 Task: Send an email with the signature Dominique Adams with the subject 'Budget report' and the message 'I am writing to inform you that there will be a delay in the shipment.' from softage.1@softage.net to softage.3@softage.net,  softage.1@softage.net and softage.4@softage.net with CC to softage.5@softage.net with an attached document Product_catalog.pdf
Action: Key pressed n
Screenshot: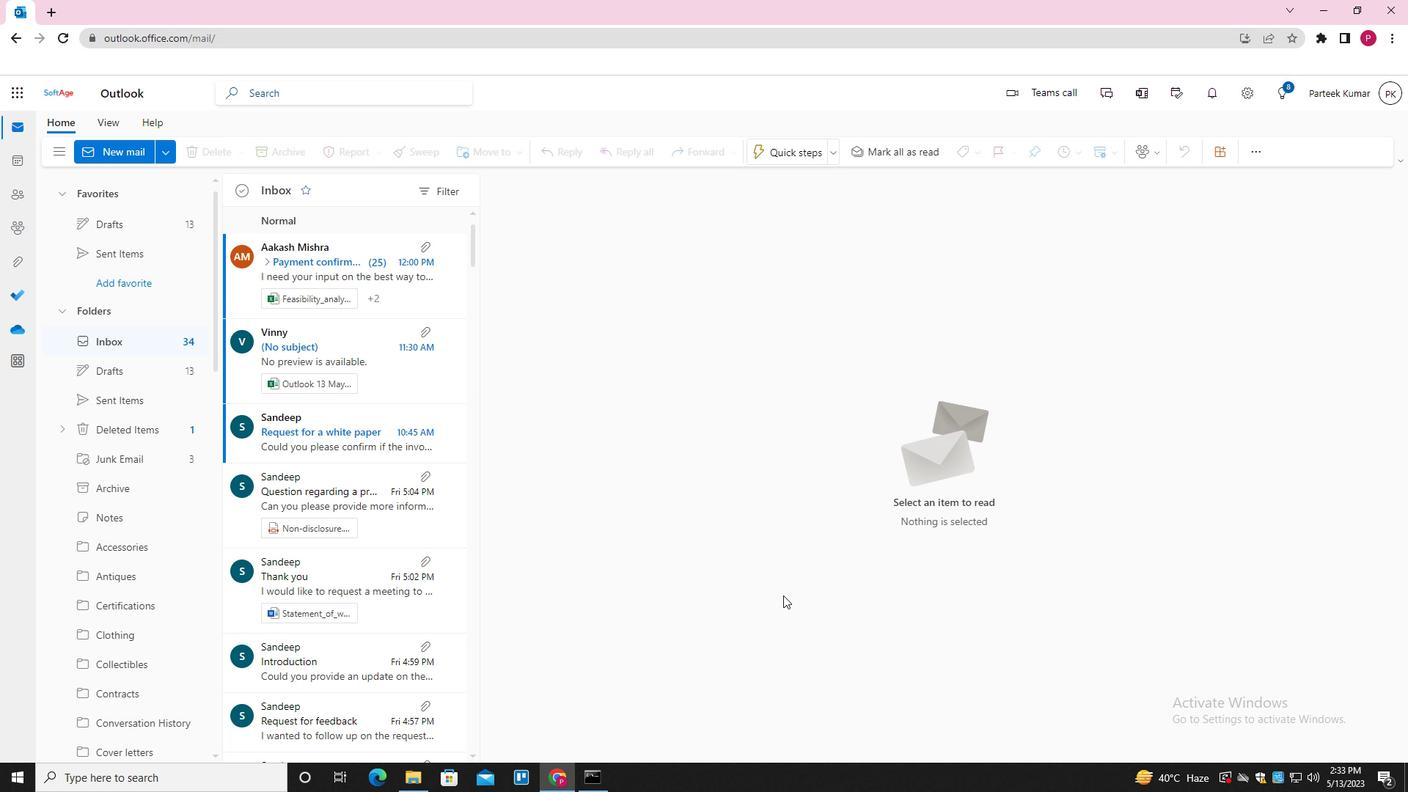 
Action: Mouse moved to (987, 145)
Screenshot: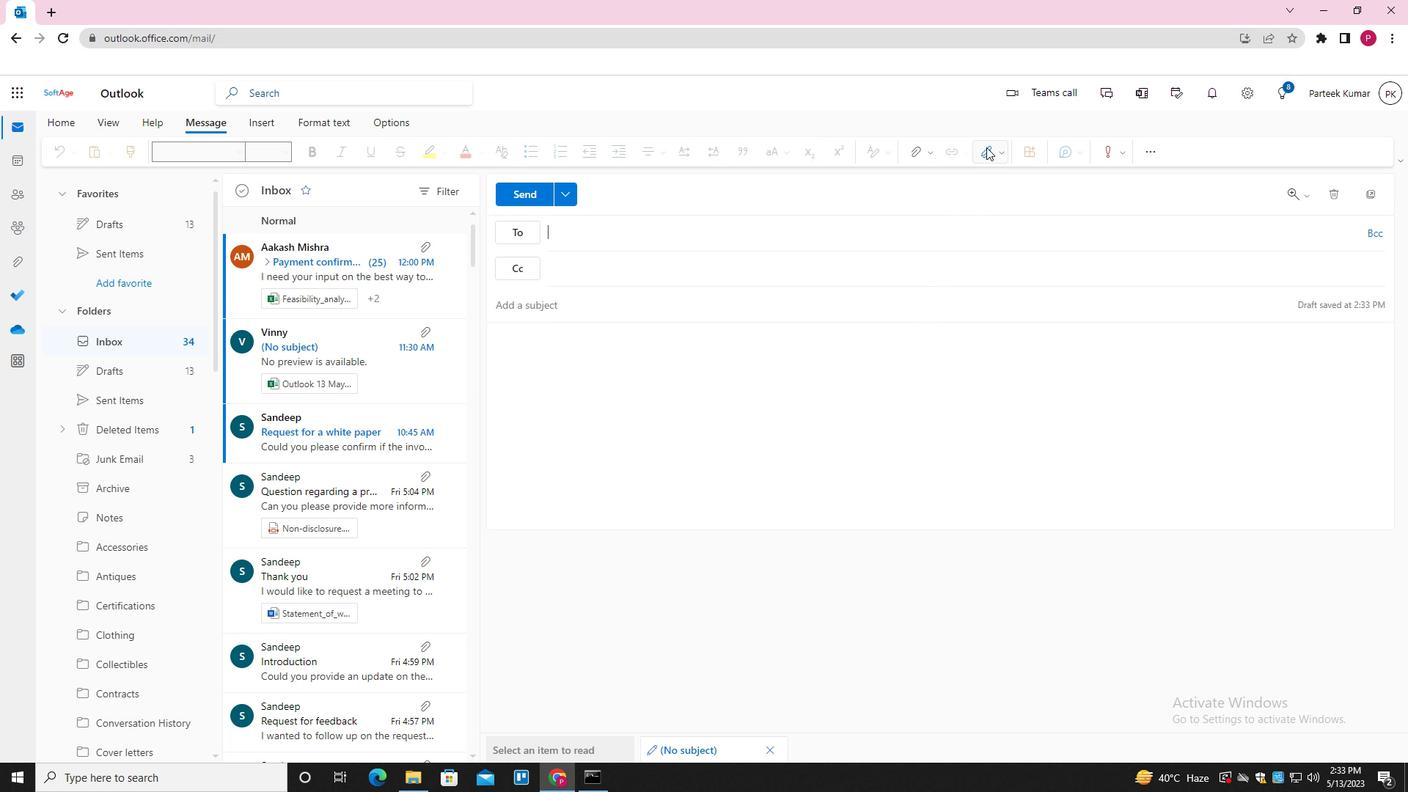 
Action: Mouse pressed left at (987, 145)
Screenshot: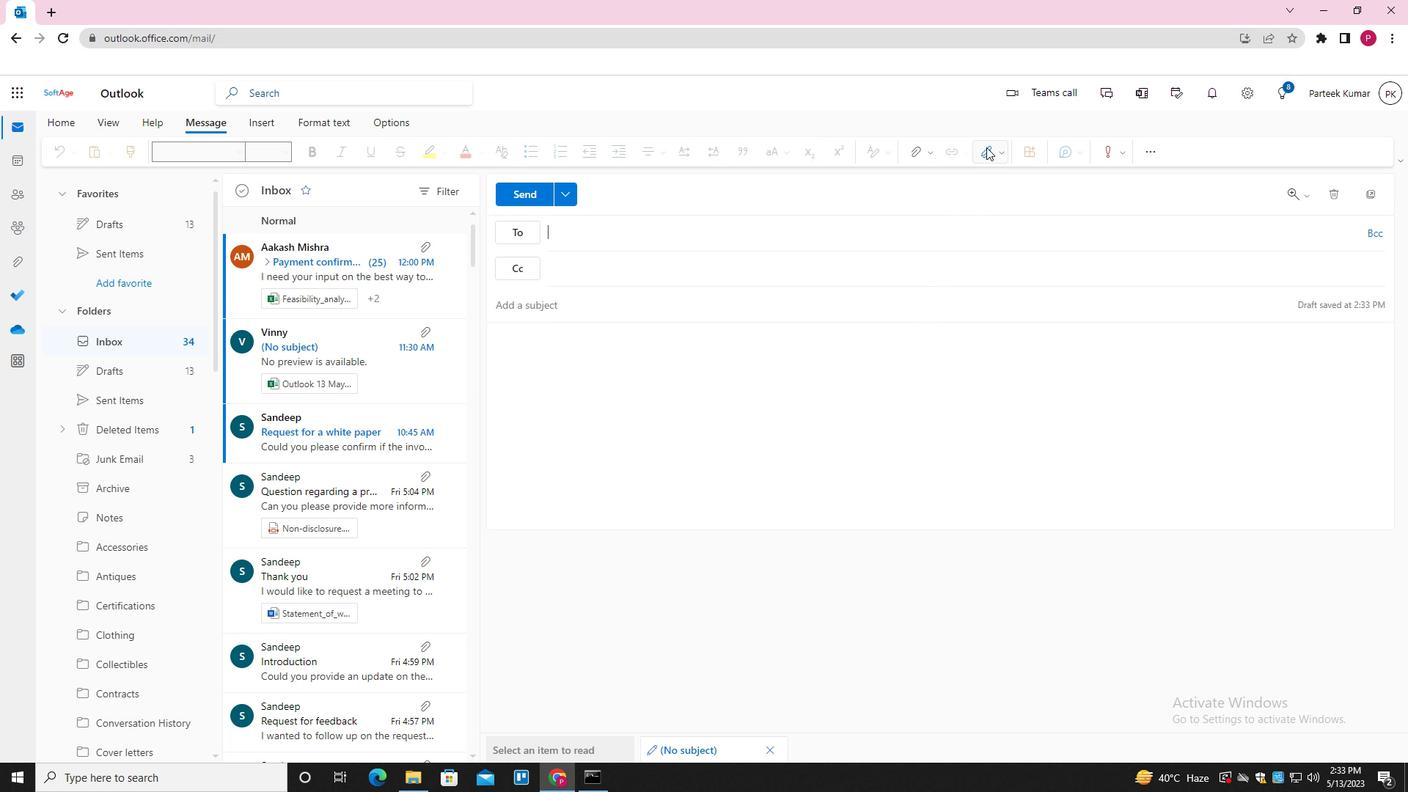 
Action: Mouse moved to (960, 207)
Screenshot: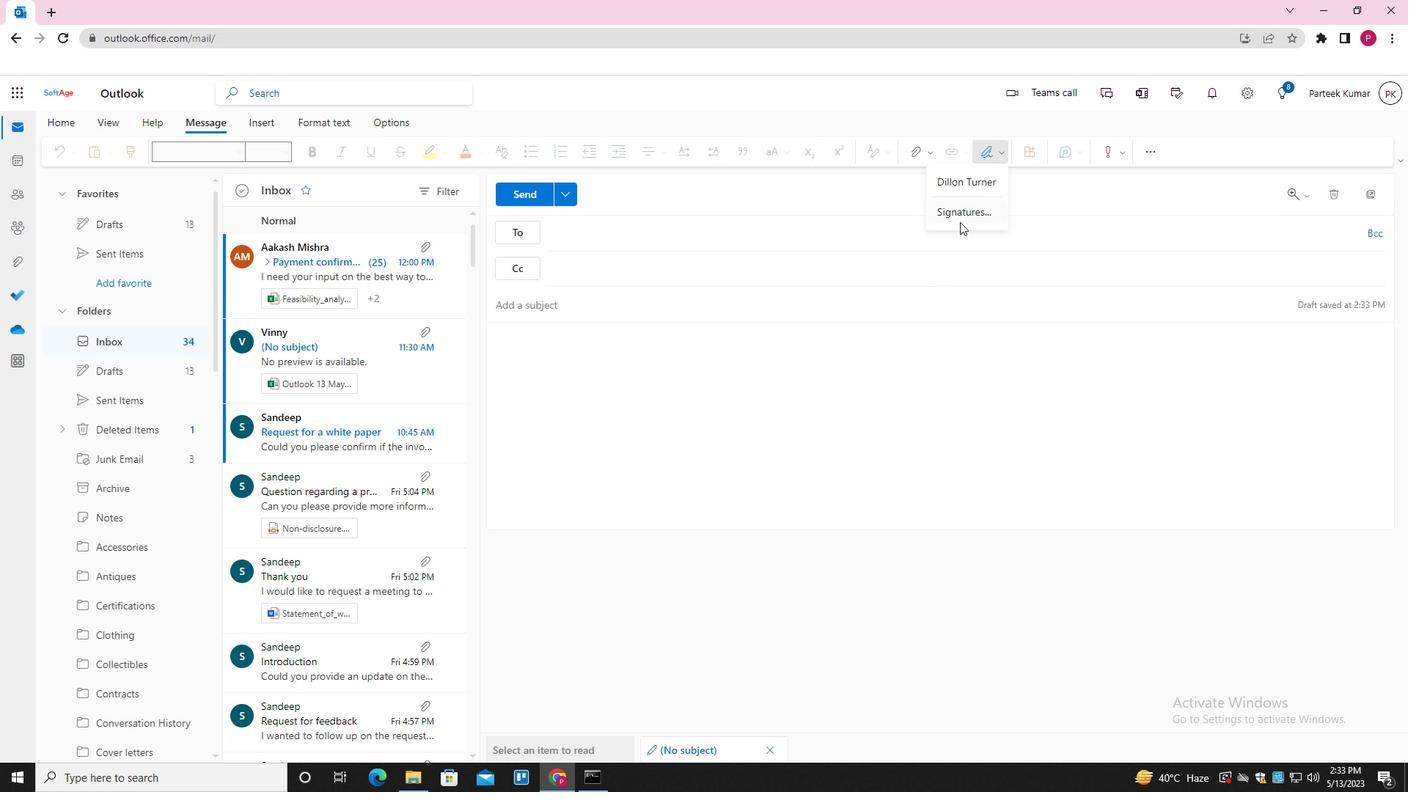 
Action: Mouse pressed left at (960, 207)
Screenshot: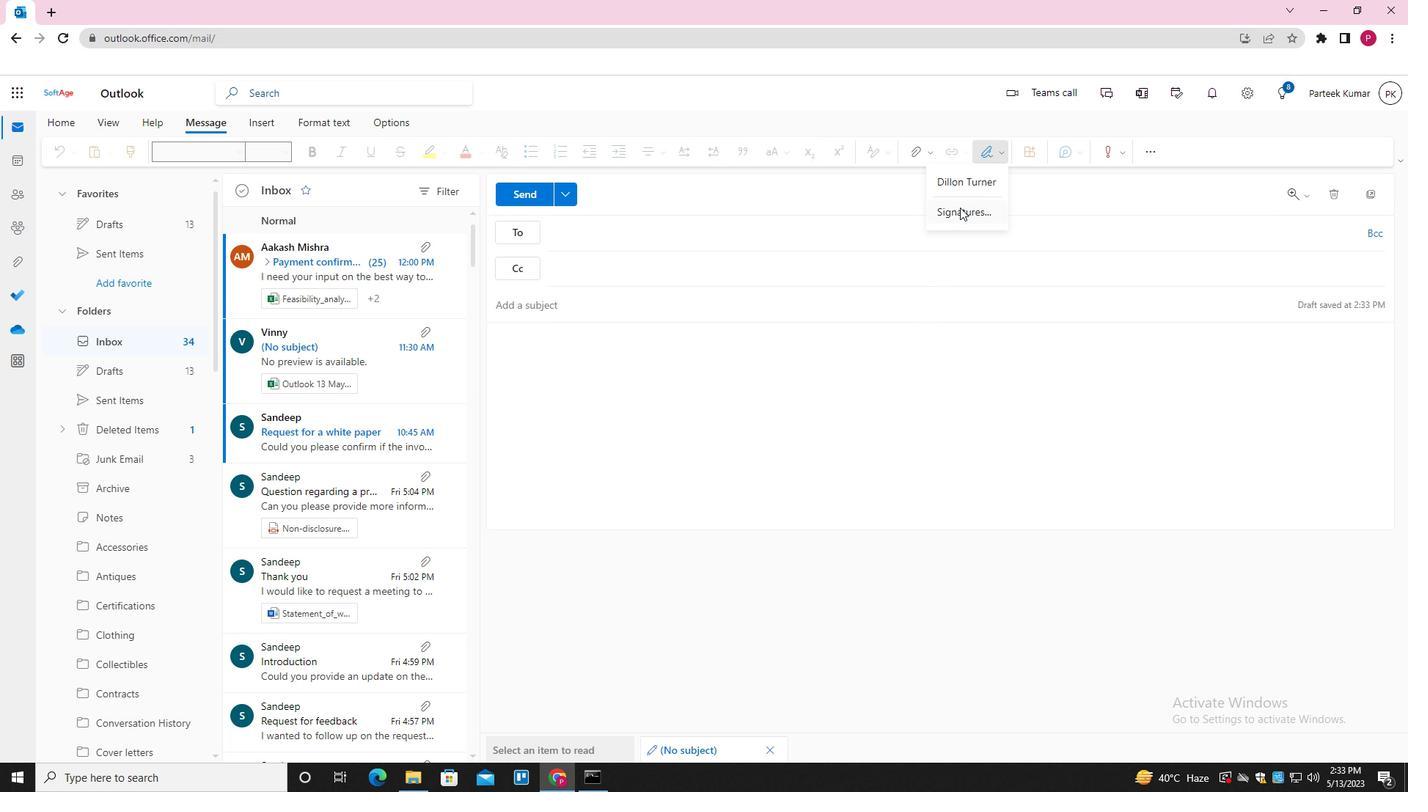 
Action: Mouse moved to (982, 262)
Screenshot: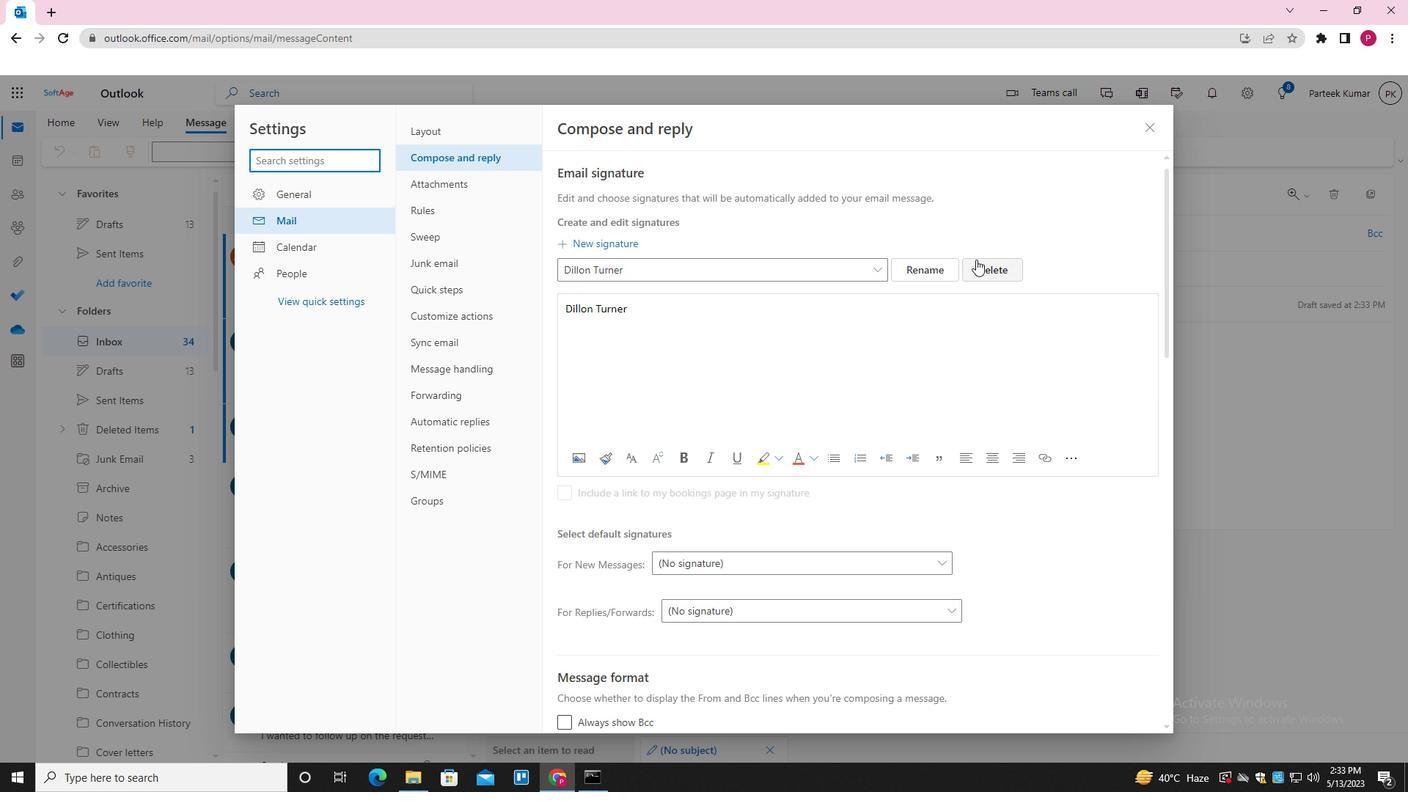 
Action: Mouse pressed left at (982, 262)
Screenshot: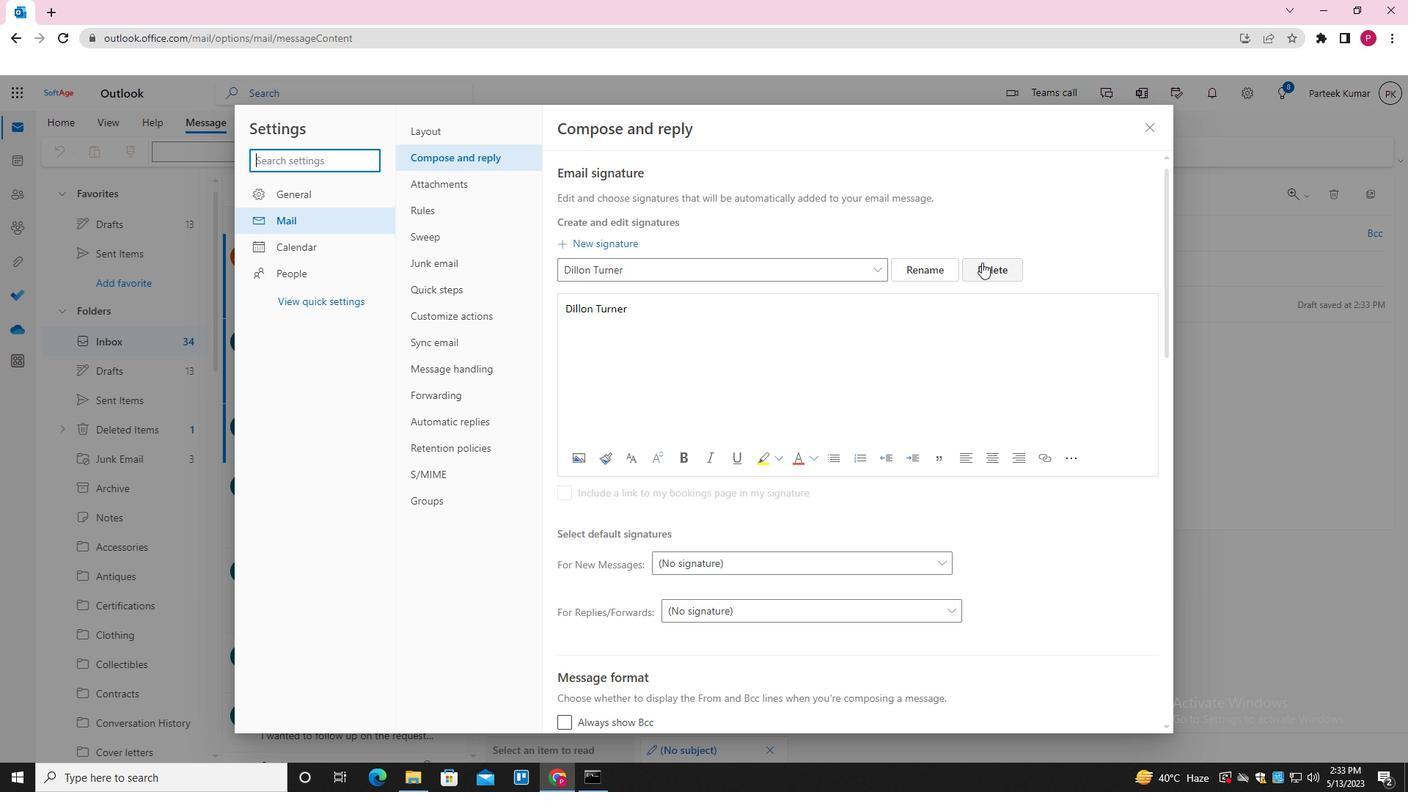 
Action: Mouse moved to (649, 268)
Screenshot: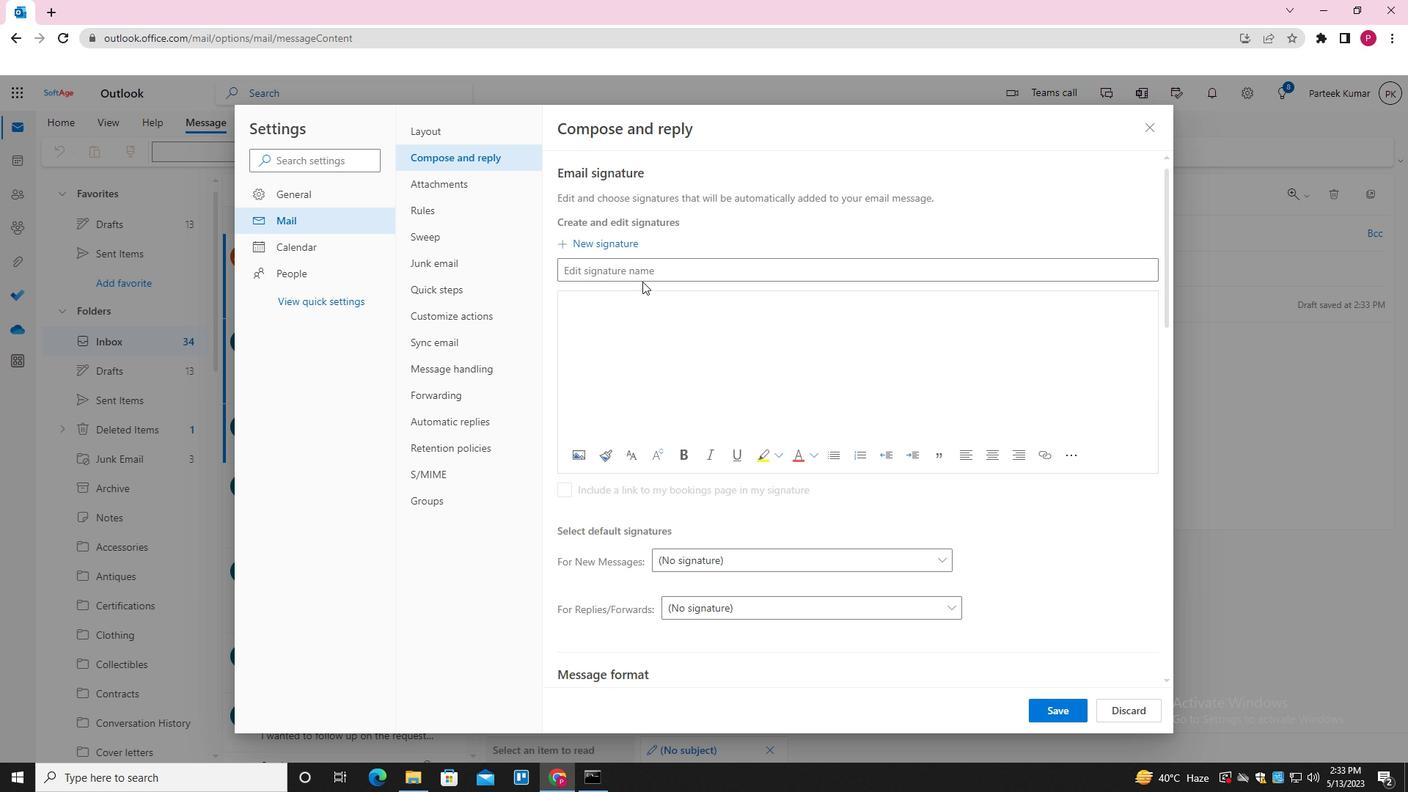 
Action: Mouse pressed left at (649, 268)
Screenshot: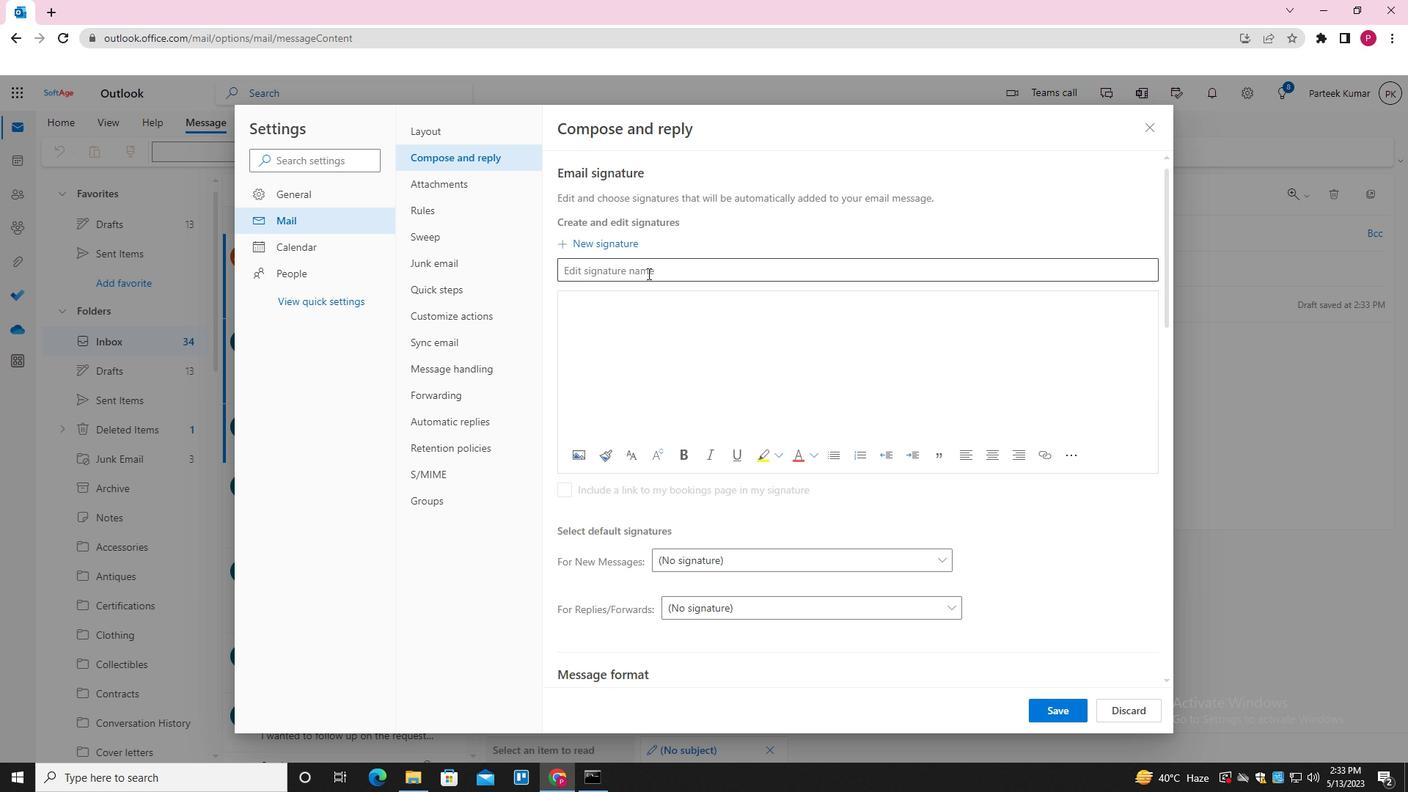 
Action: Key pressed <Key.shift>DOMONIQUE<Key.space><Key.shift>ADAMS<Key.tab><Key.shift>DOMINIQUE<Key.space><Key.shift>ADAMS<Key.space>
Screenshot: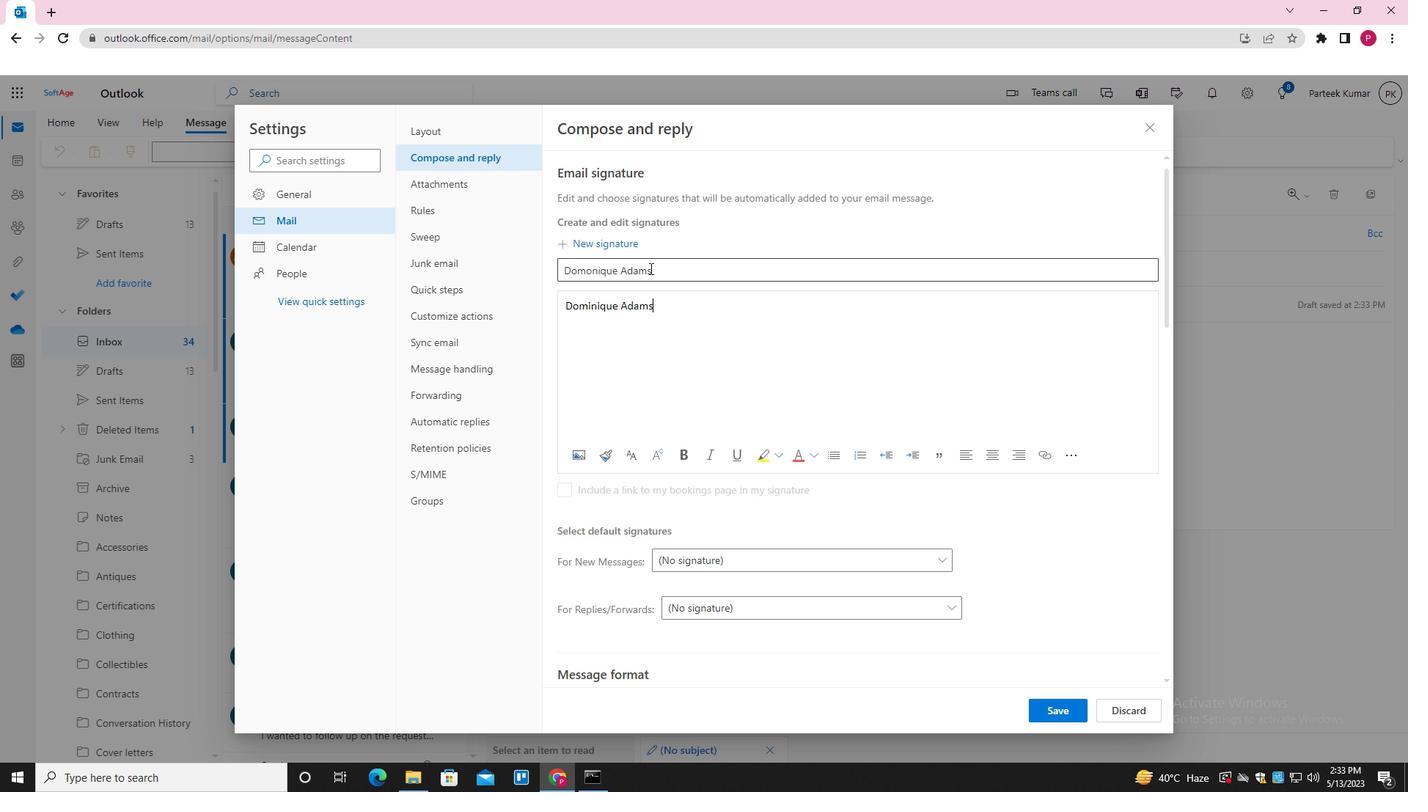 
Action: Mouse moved to (1032, 707)
Screenshot: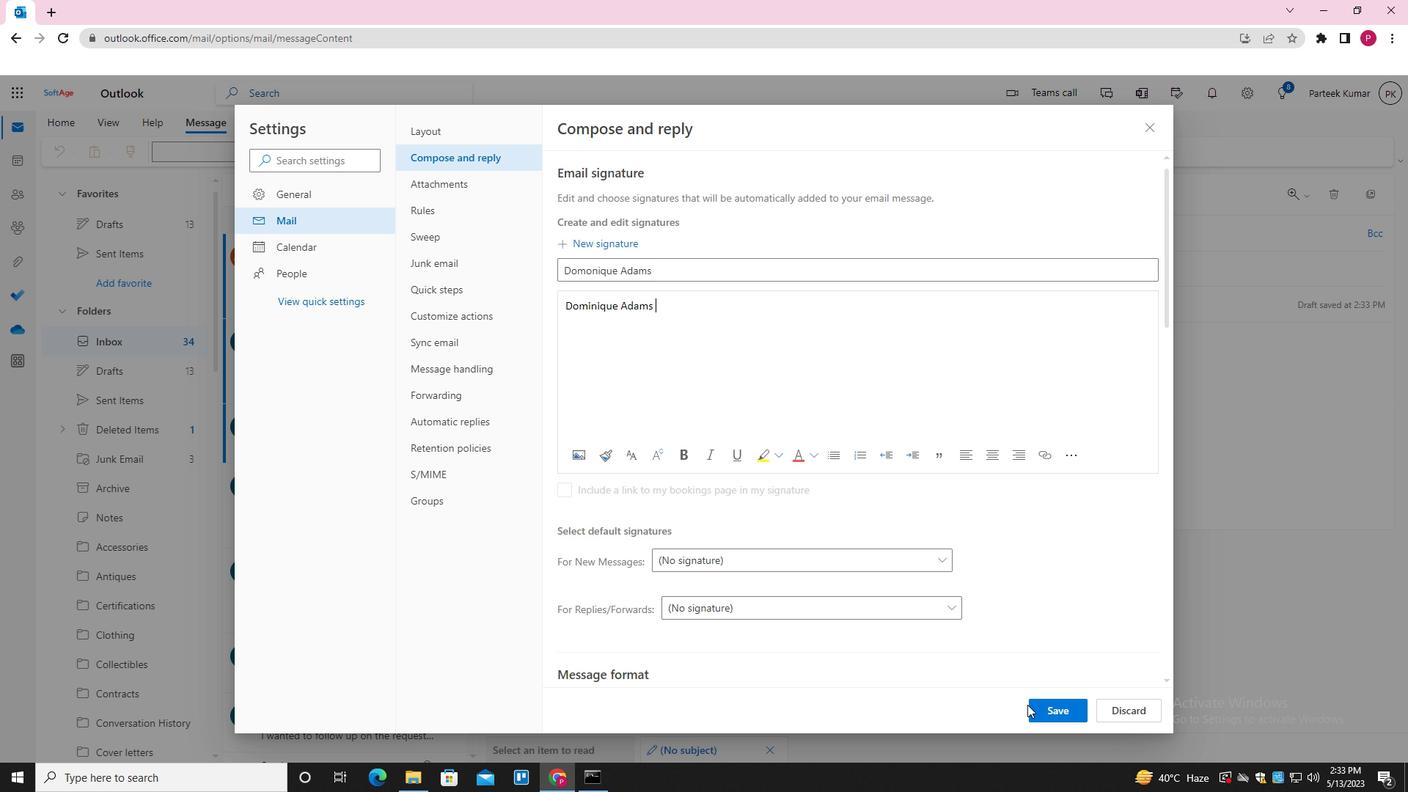 
Action: Mouse pressed left at (1032, 707)
Screenshot: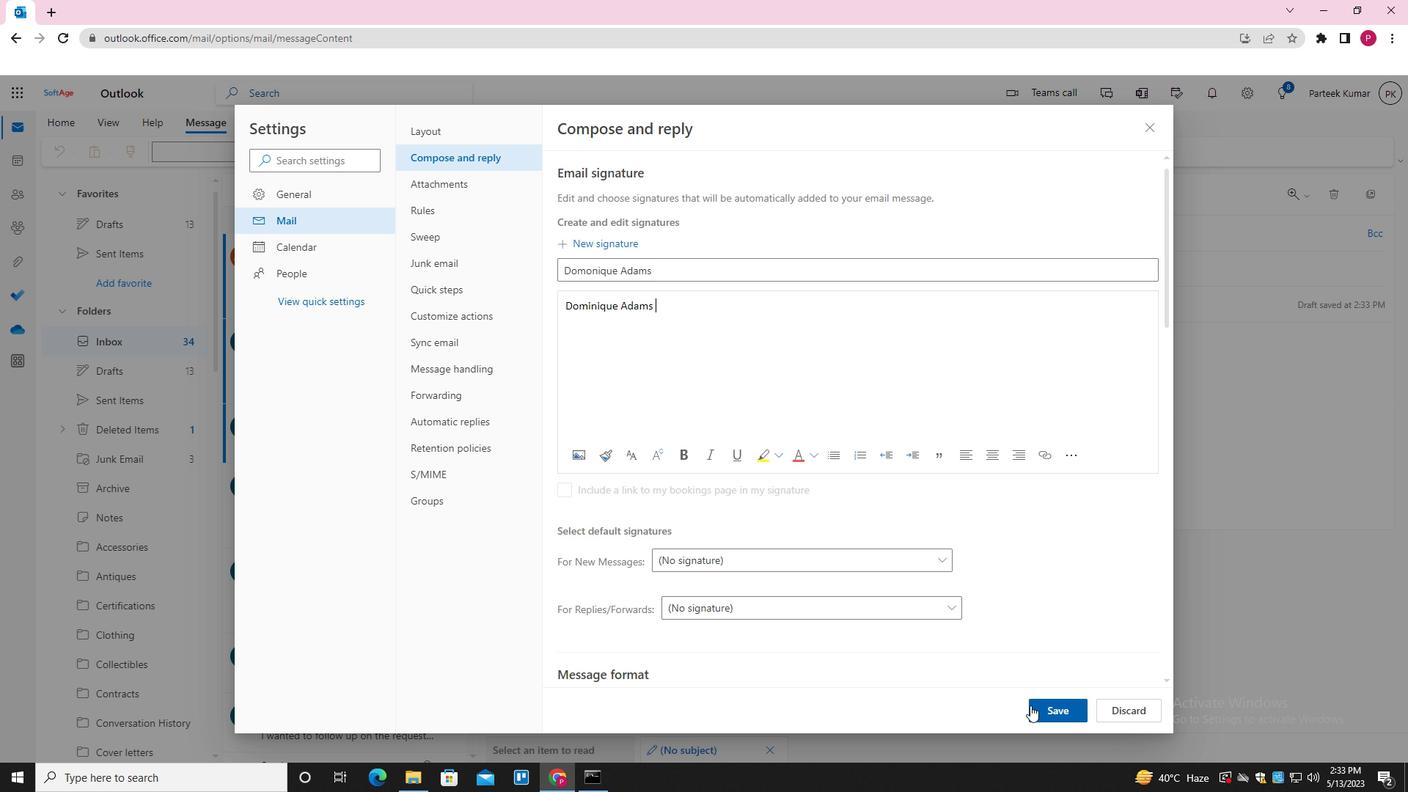 
Action: Mouse moved to (1147, 124)
Screenshot: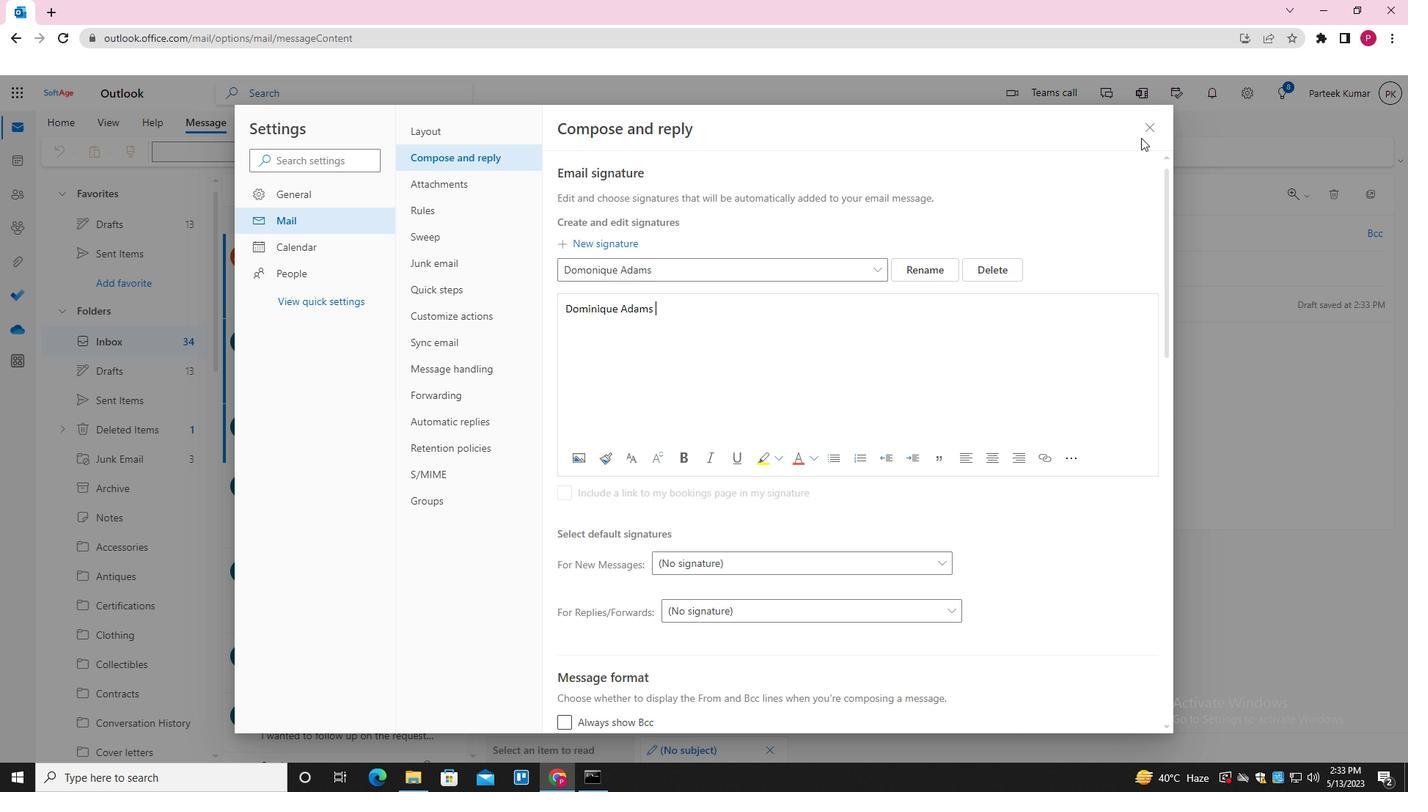 
Action: Mouse pressed left at (1147, 124)
Screenshot: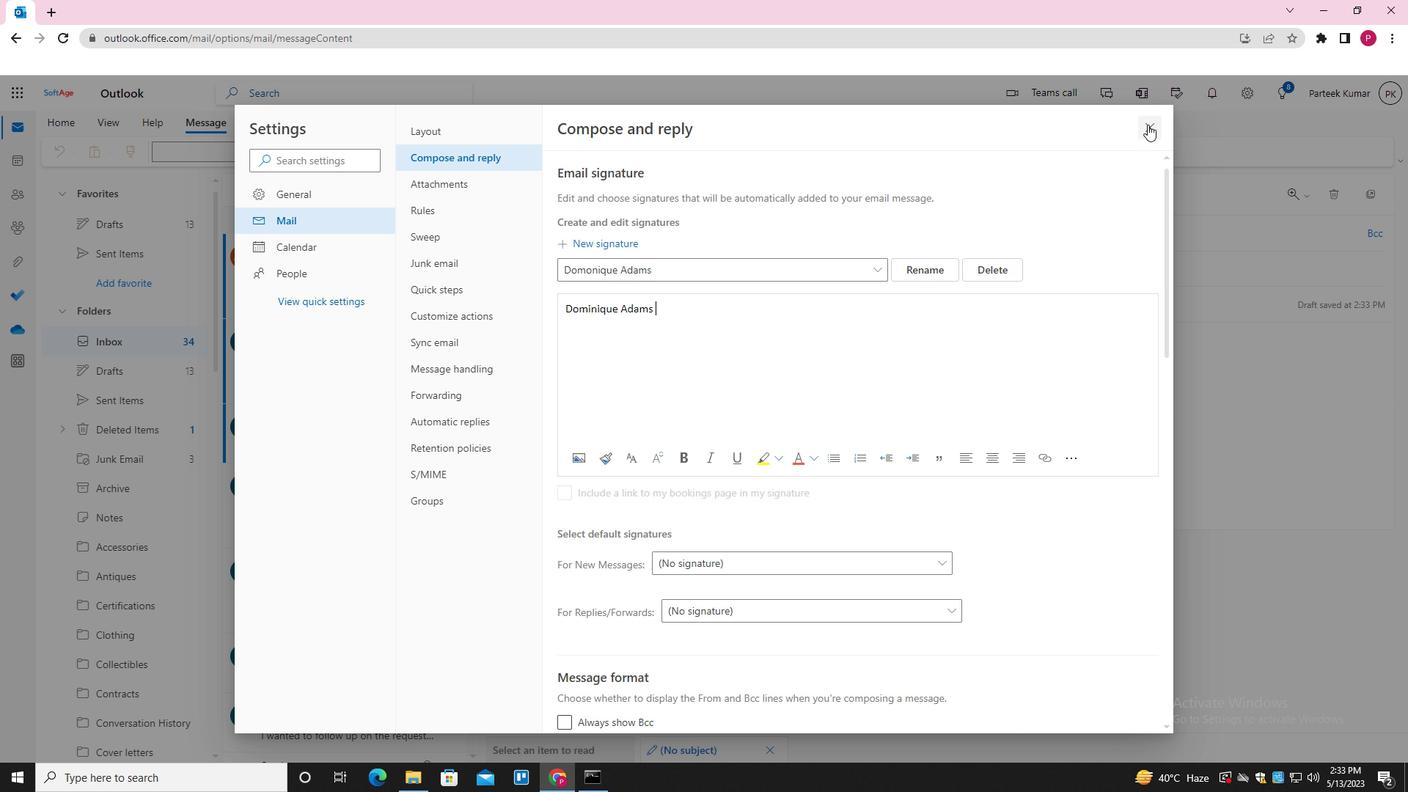 
Action: Mouse moved to (985, 152)
Screenshot: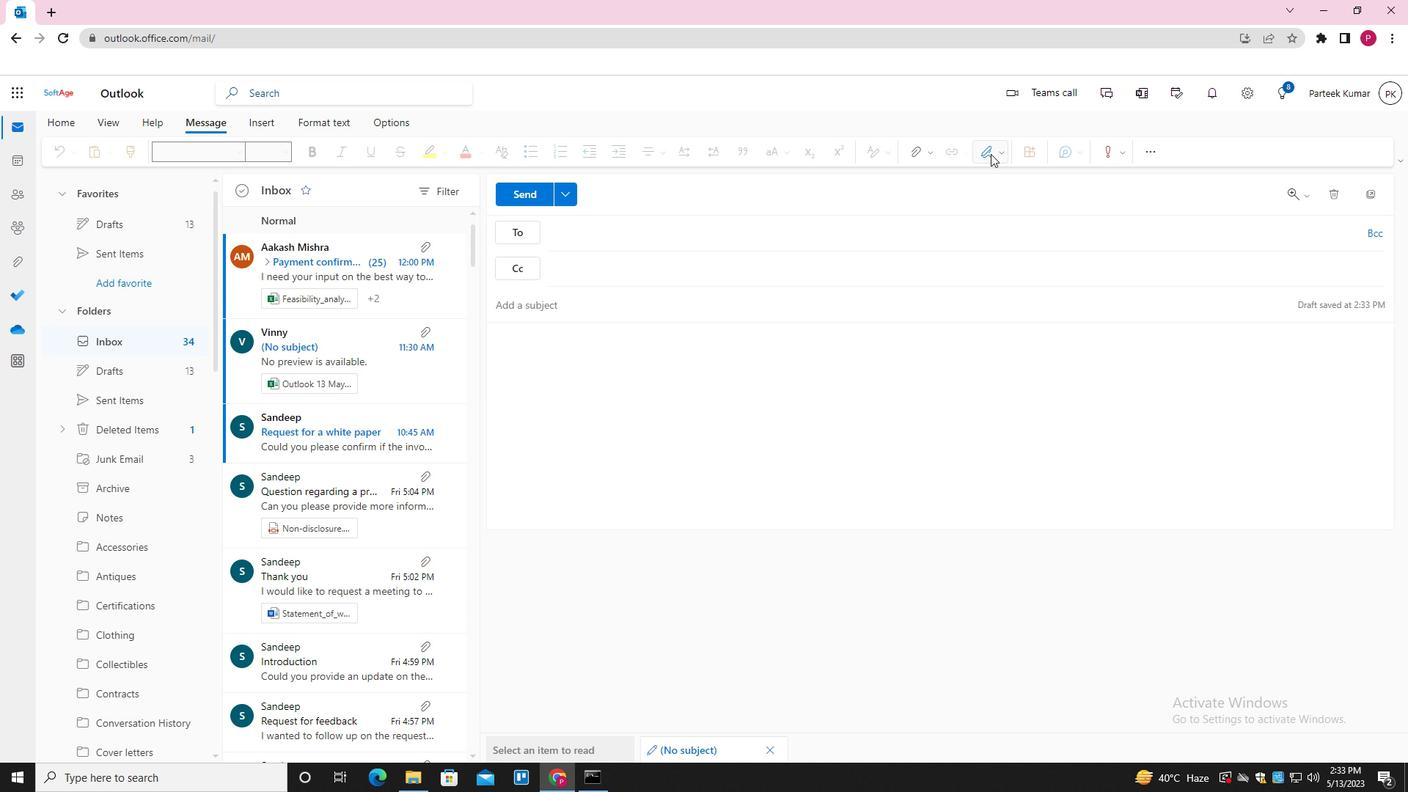 
Action: Mouse pressed left at (985, 152)
Screenshot: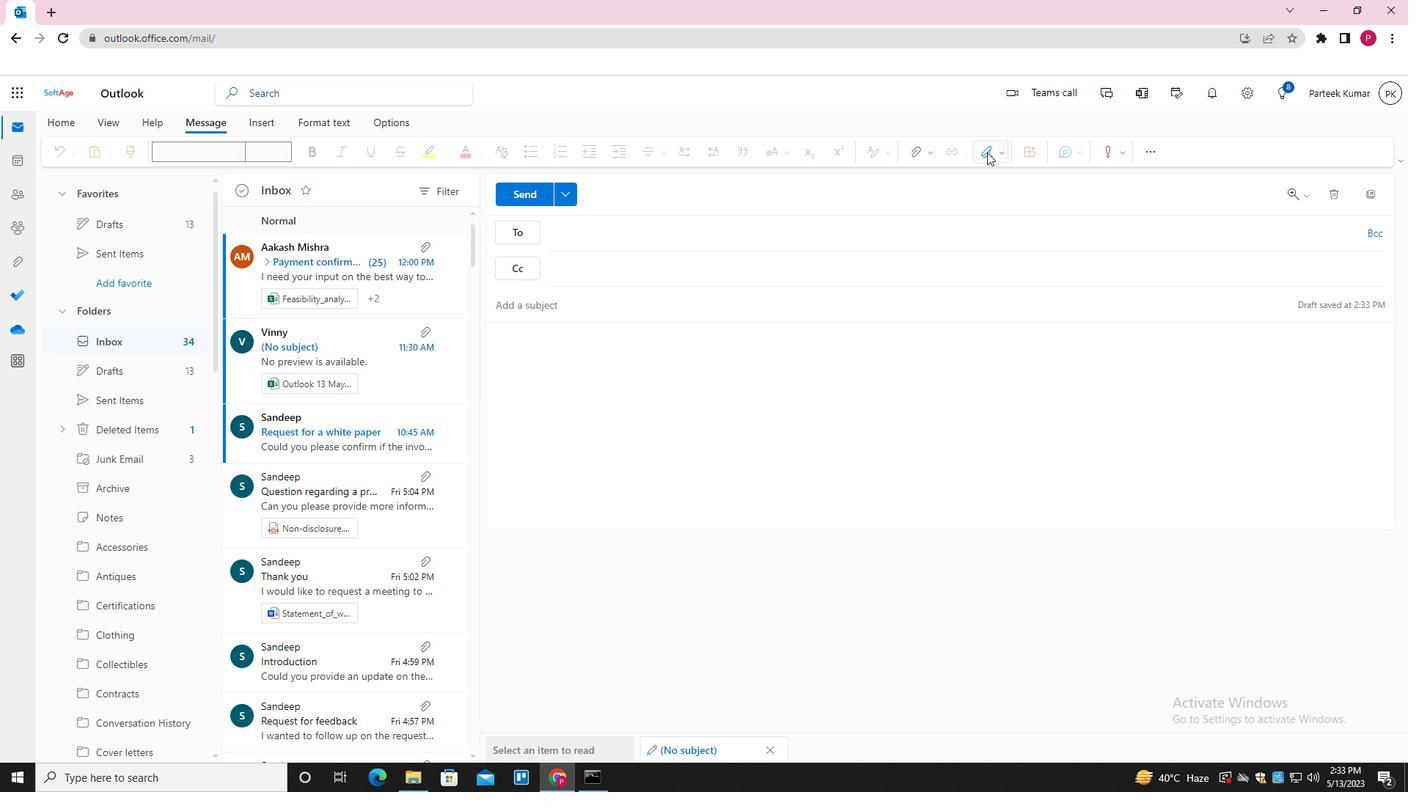 
Action: Mouse moved to (980, 182)
Screenshot: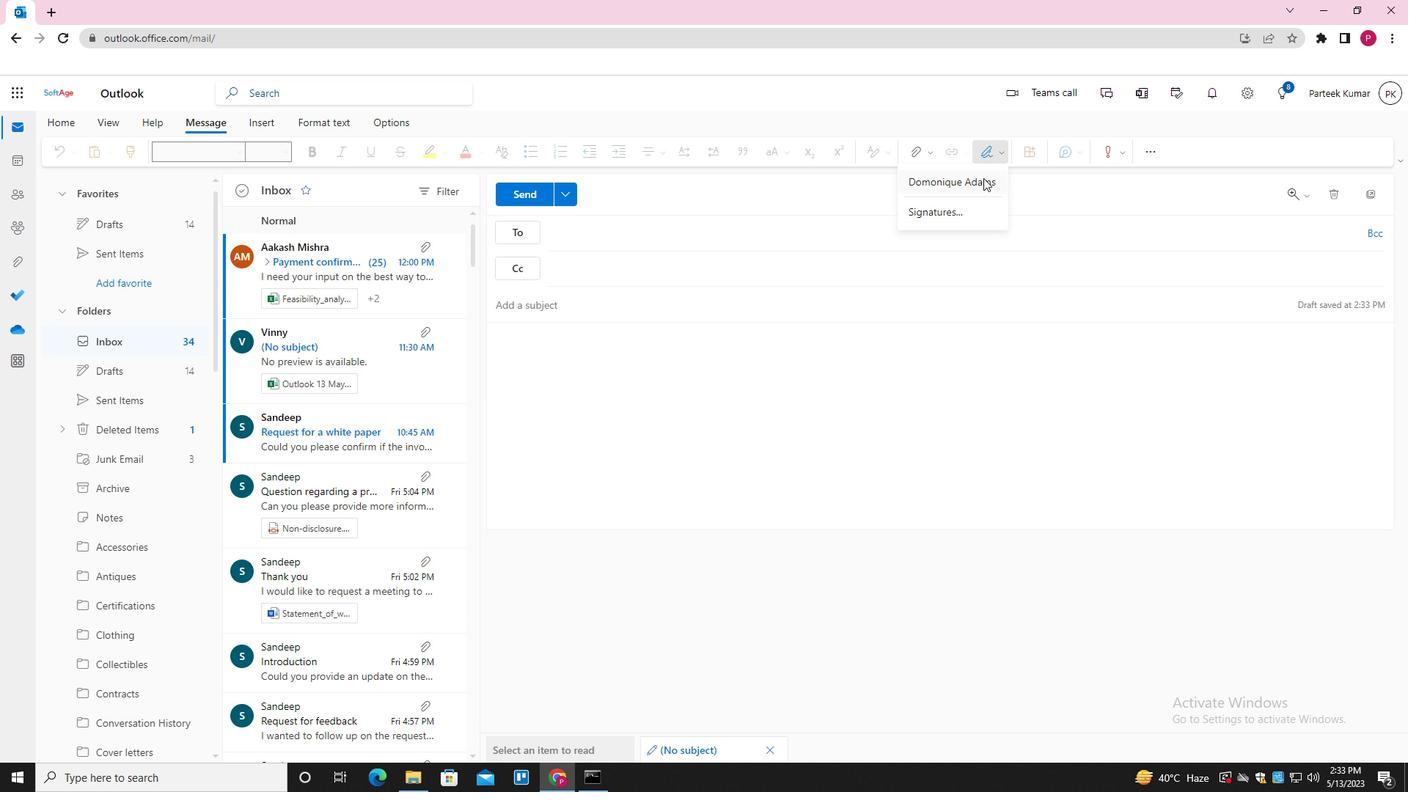 
Action: Mouse pressed left at (980, 182)
Screenshot: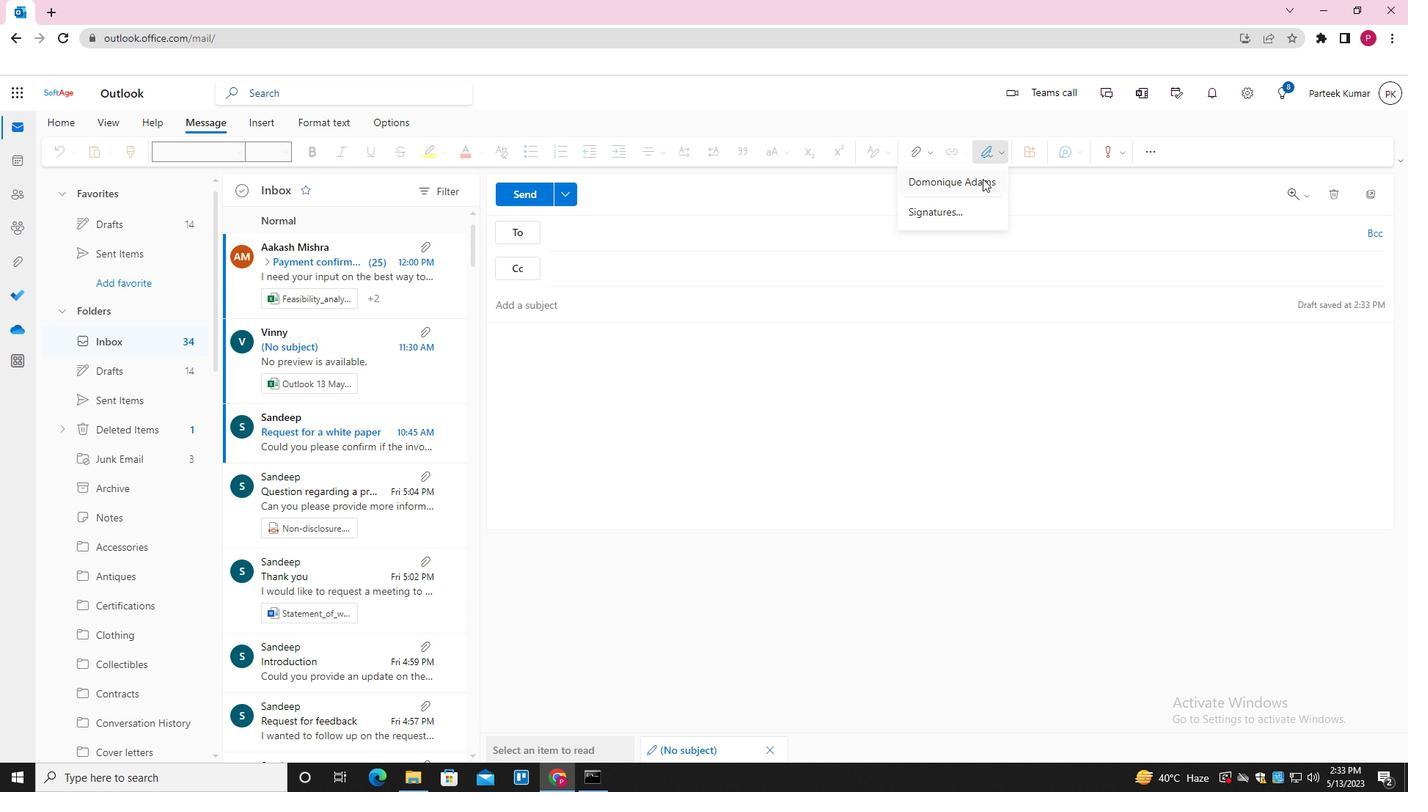 
Action: Mouse moved to (776, 306)
Screenshot: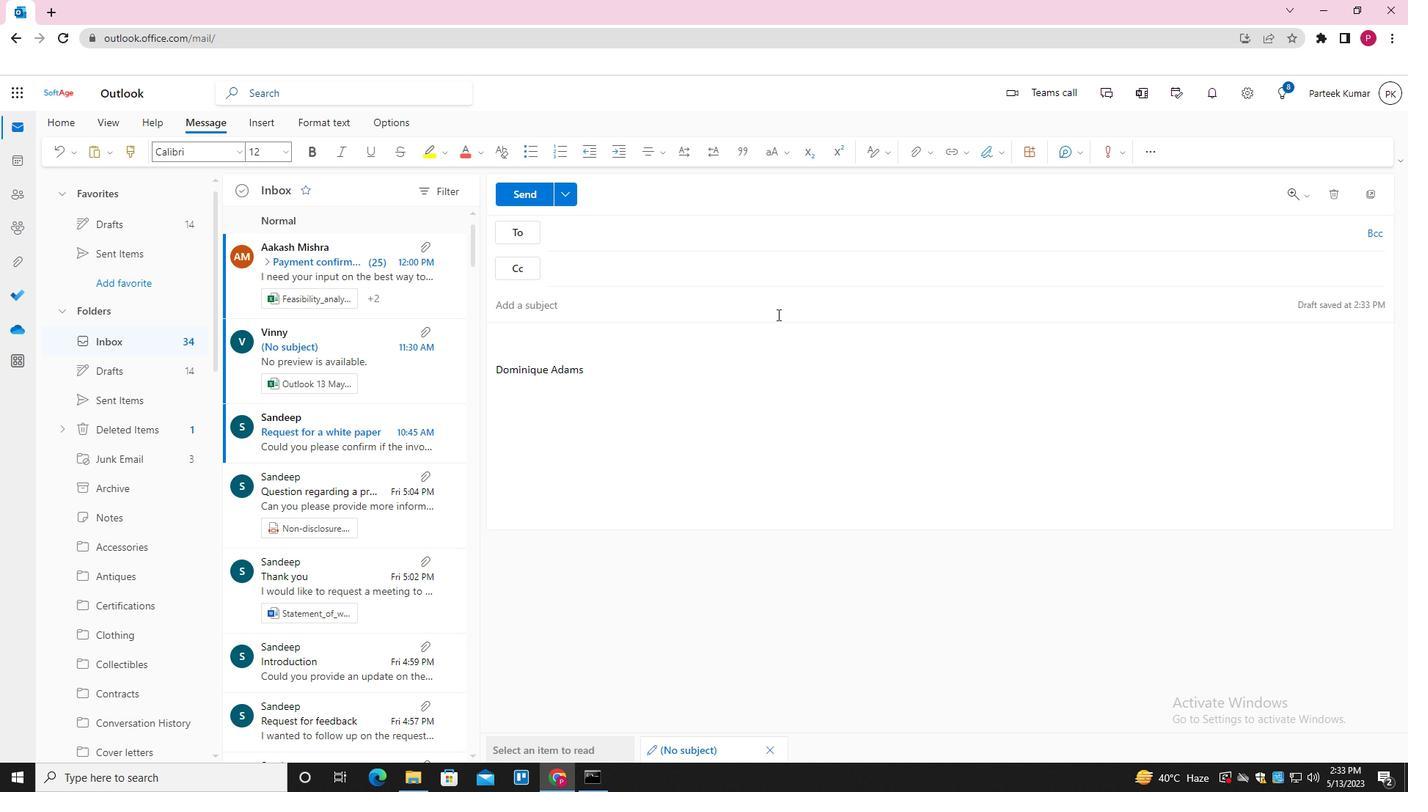 
Action: Mouse pressed left at (776, 306)
Screenshot: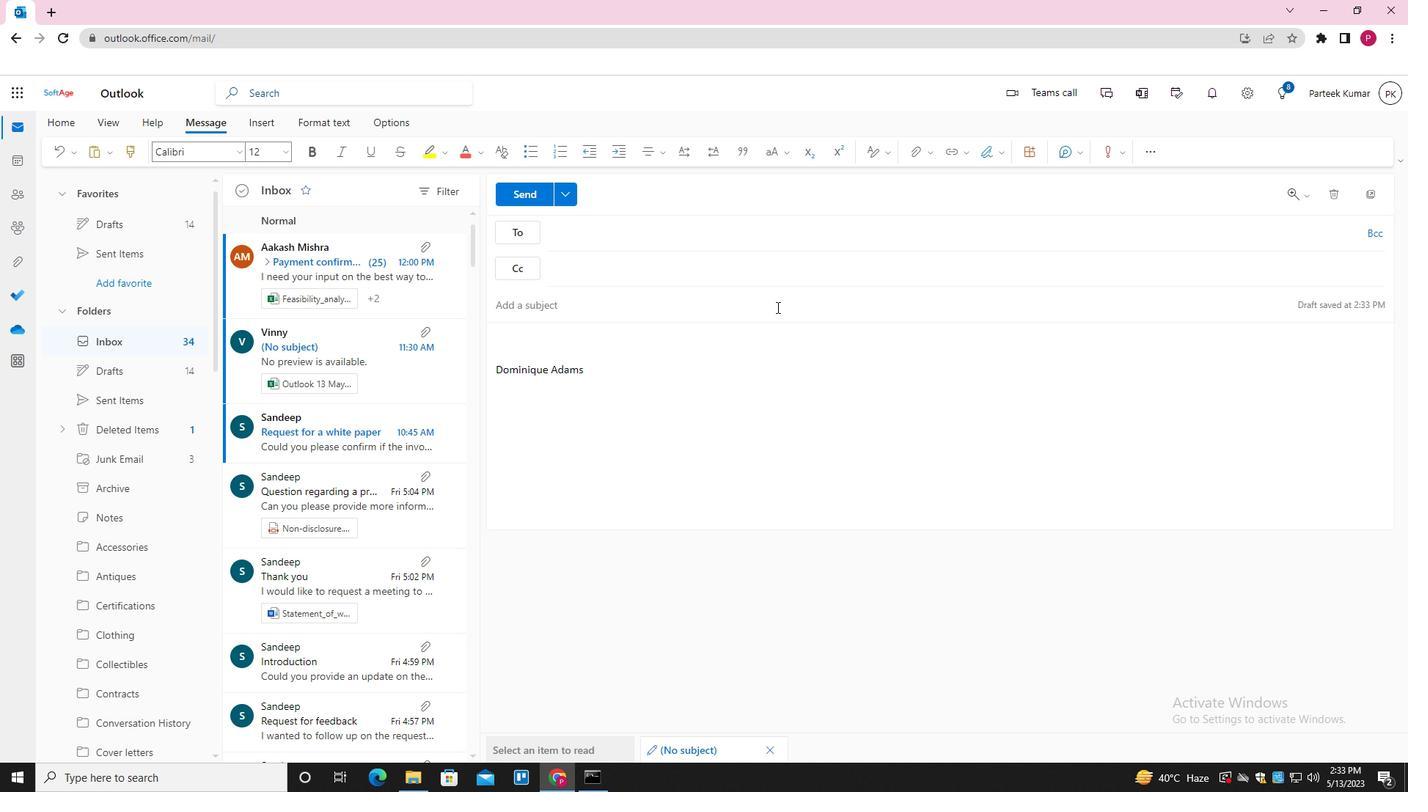 
Action: Key pressed <Key.shift><Key.shift><Key.shift><Key.shift><Key.shift><Key.shift><Key.shift>BUDGET<Key.space>REPORT<Key.tab><Key.shift_r>I<Key.space>AM<Key.space>R<Key.backspace>WRITING<Key.space>Y<Key.backspace>TO<Key.space>INFORM<Key.space>YOU<Key.space>THAT<Key.space>THERE<Key.space>WILL<Key.space>BE<Key.space>A<Key.space>DELAY<Key.space>IN<Key.space>THE<Key.space>SHIPMI<Key.backspace>ENT<Key.space>
Screenshot: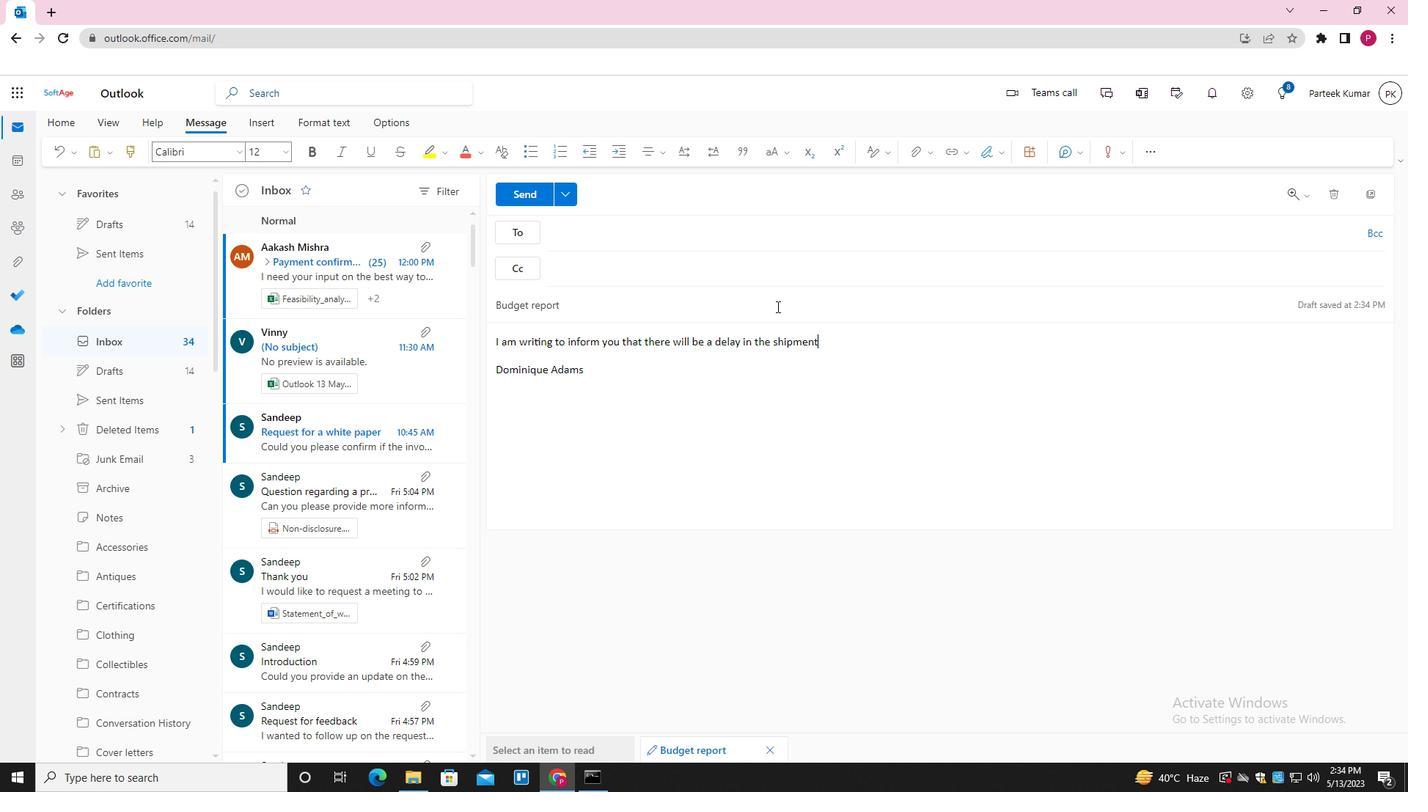 
Action: Mouse moved to (677, 227)
Screenshot: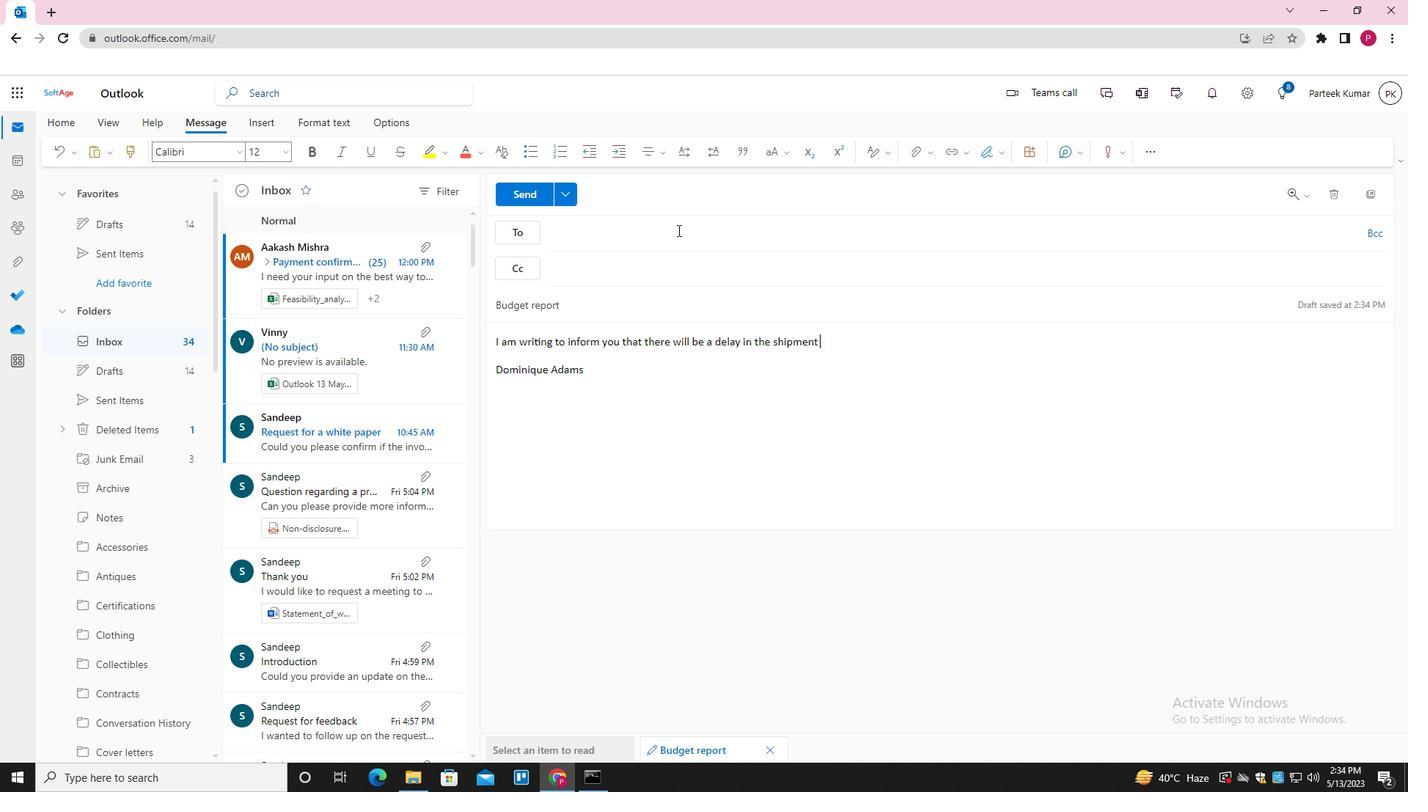 
Action: Mouse pressed left at (677, 227)
Screenshot: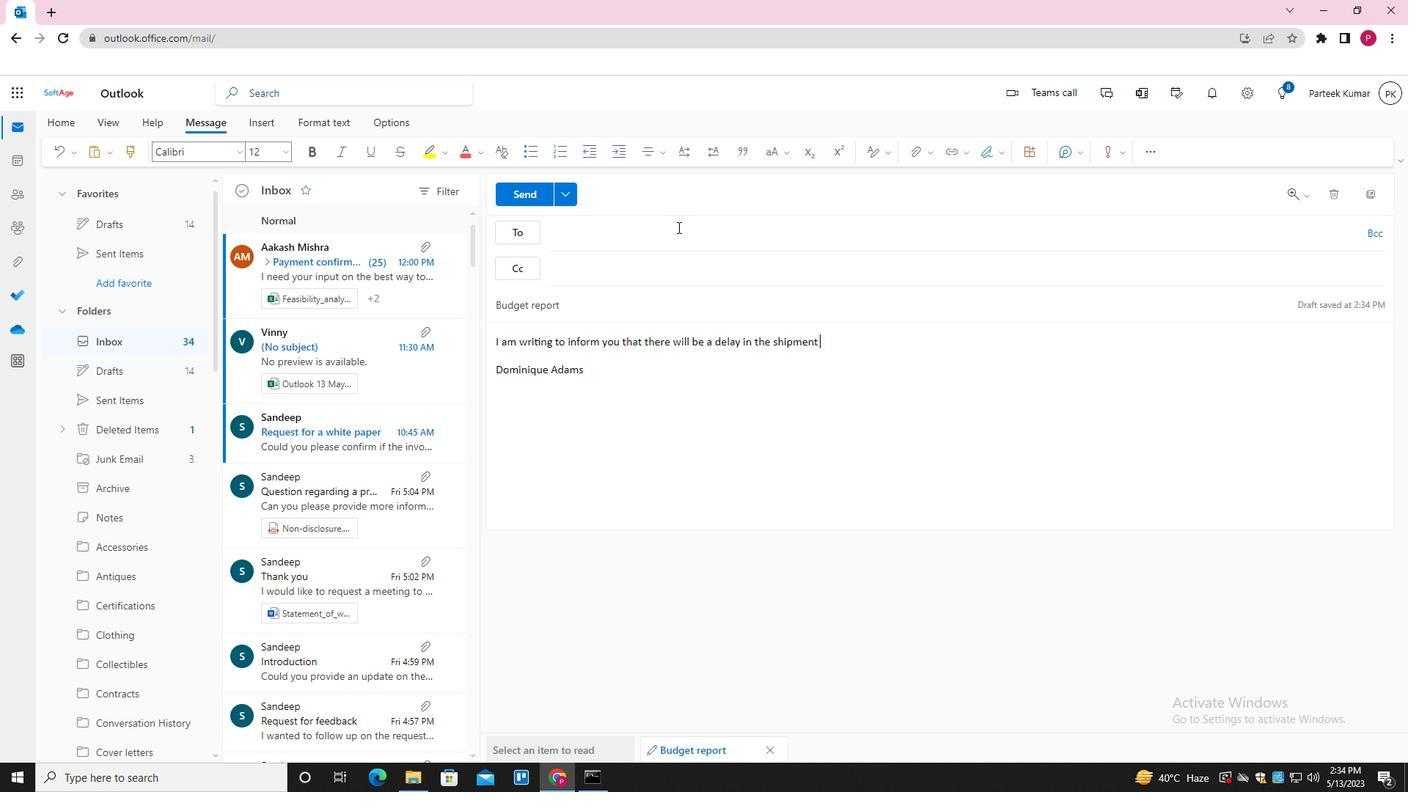 
Action: Key pressed SOFTAGE.3<Key.shift>@SOFTAGE.NET<Key.enter>SOFTAGE.1<Key.shift>@SOFTAGE.NET<Key.enter>SOFTAGE.4<Key.shift>@SOFTAGE.NET<Key.enter><Key.tab>SOFTAGE.5<Key.shift>@SOFTAGE.NET<Key.enter>
Screenshot: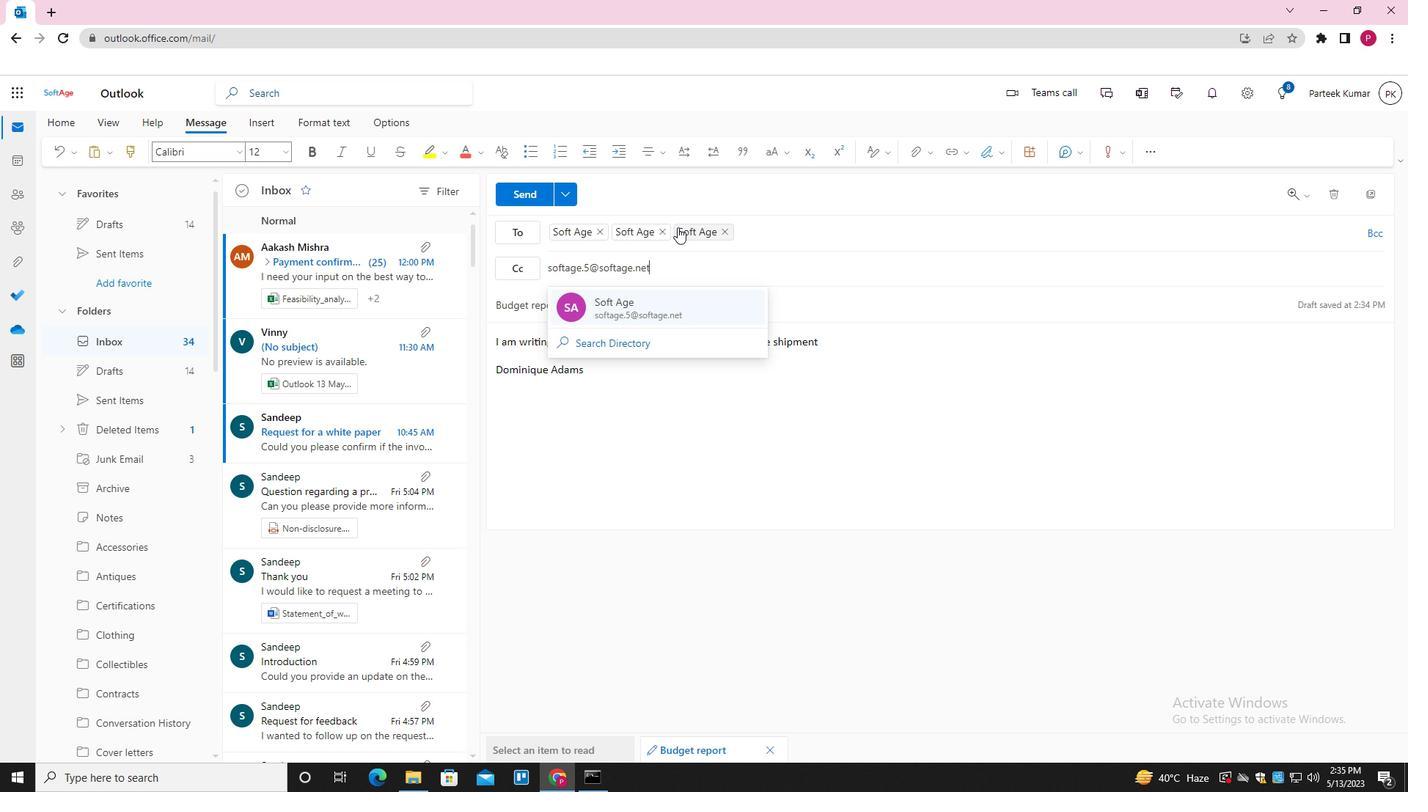 
Action: Mouse moved to (913, 154)
Screenshot: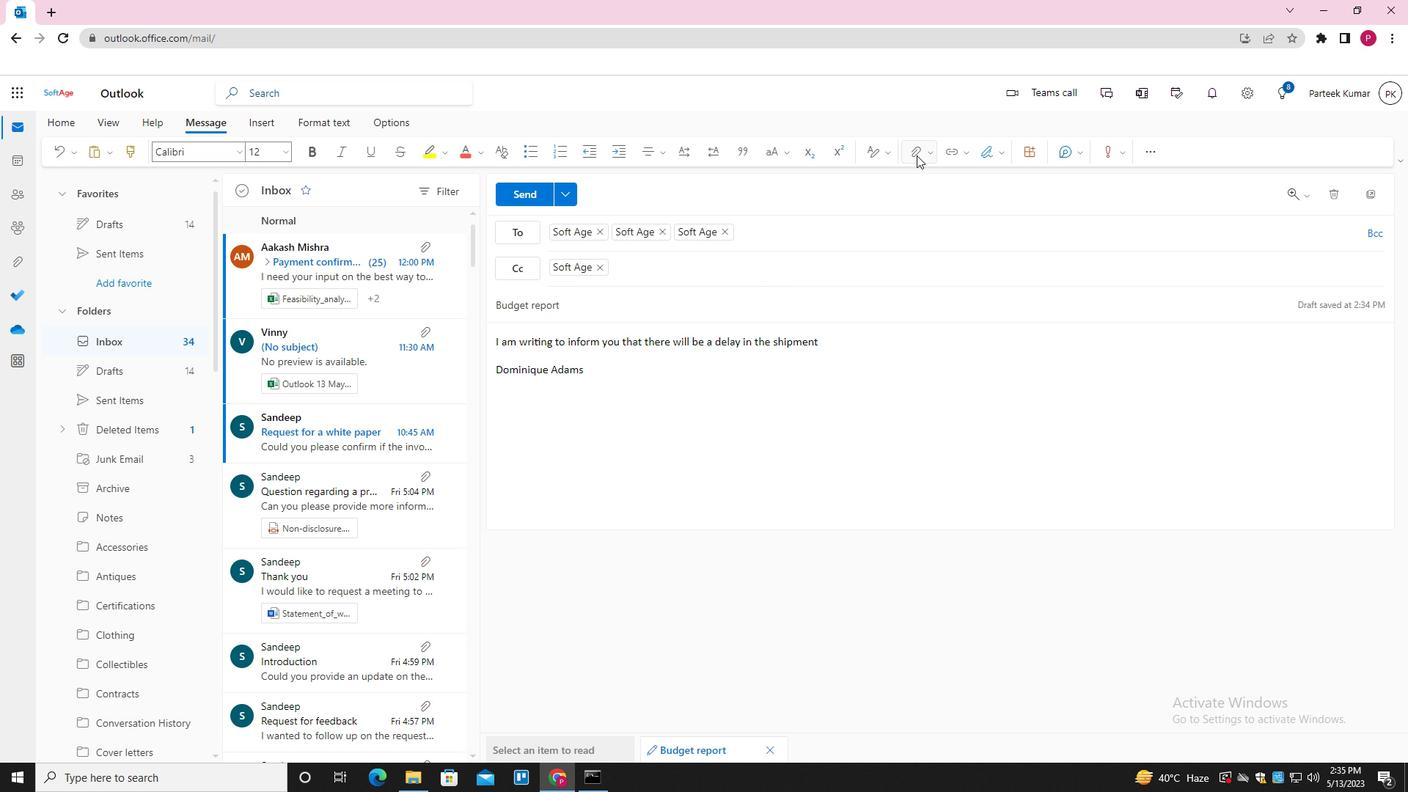 
Action: Mouse pressed left at (913, 154)
Screenshot: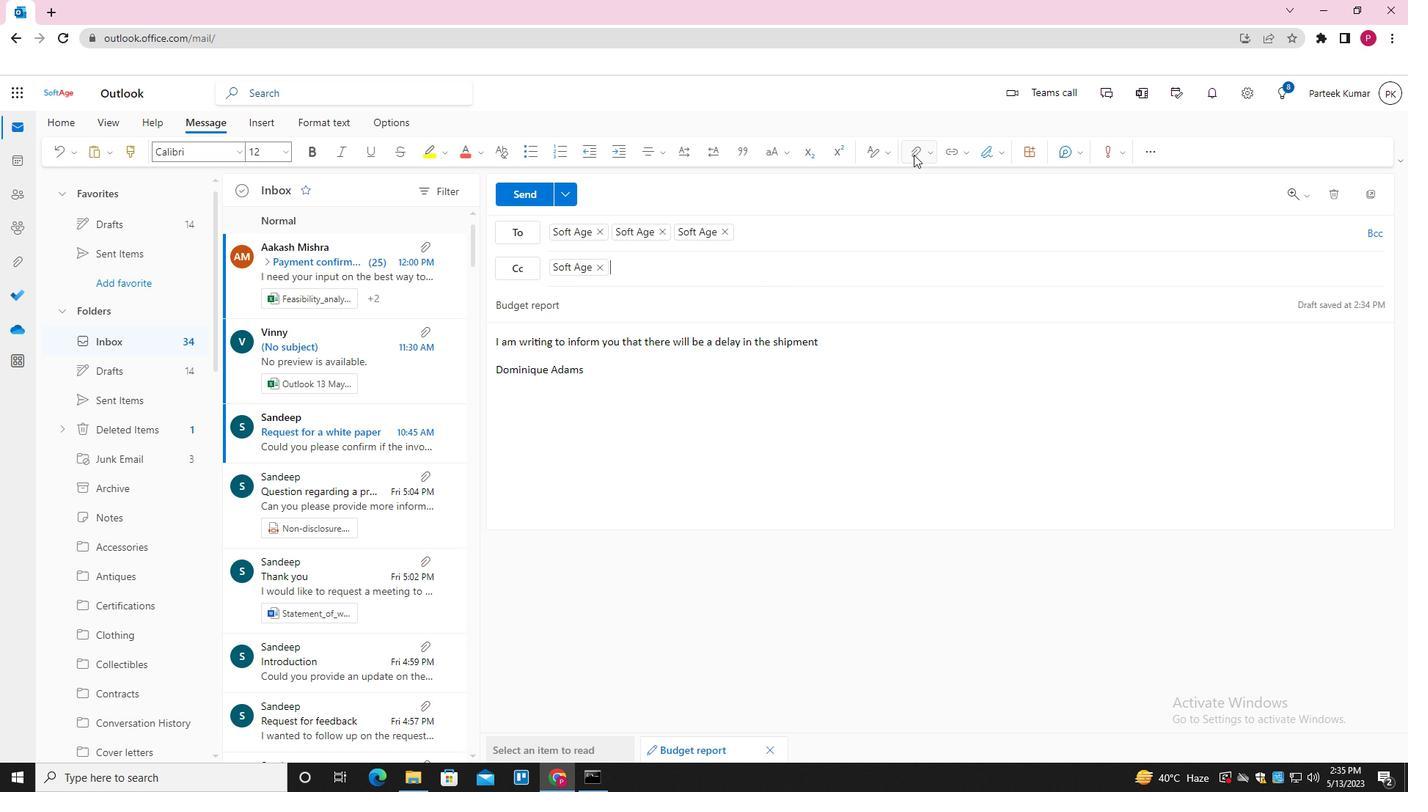 
Action: Mouse moved to (835, 184)
Screenshot: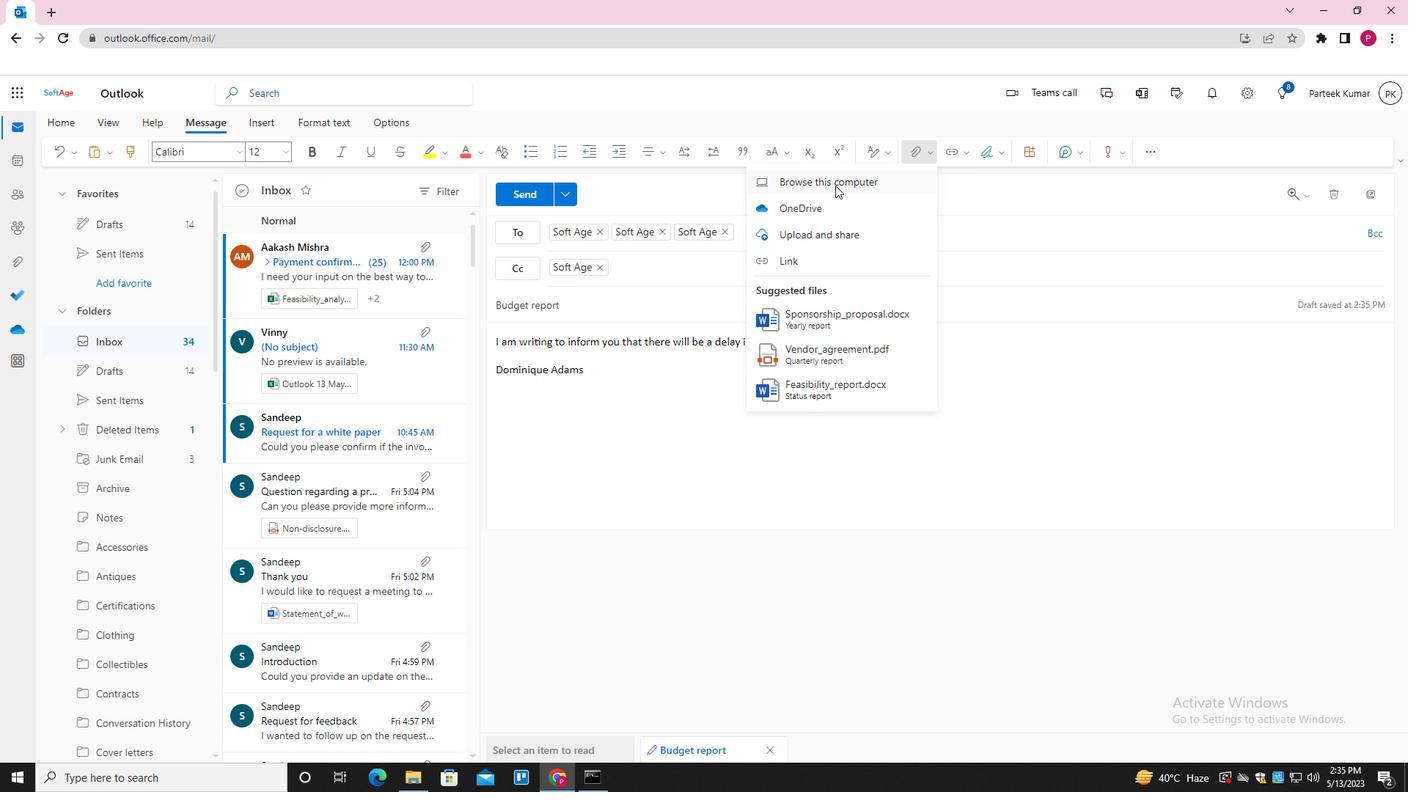 
Action: Mouse pressed left at (835, 184)
Screenshot: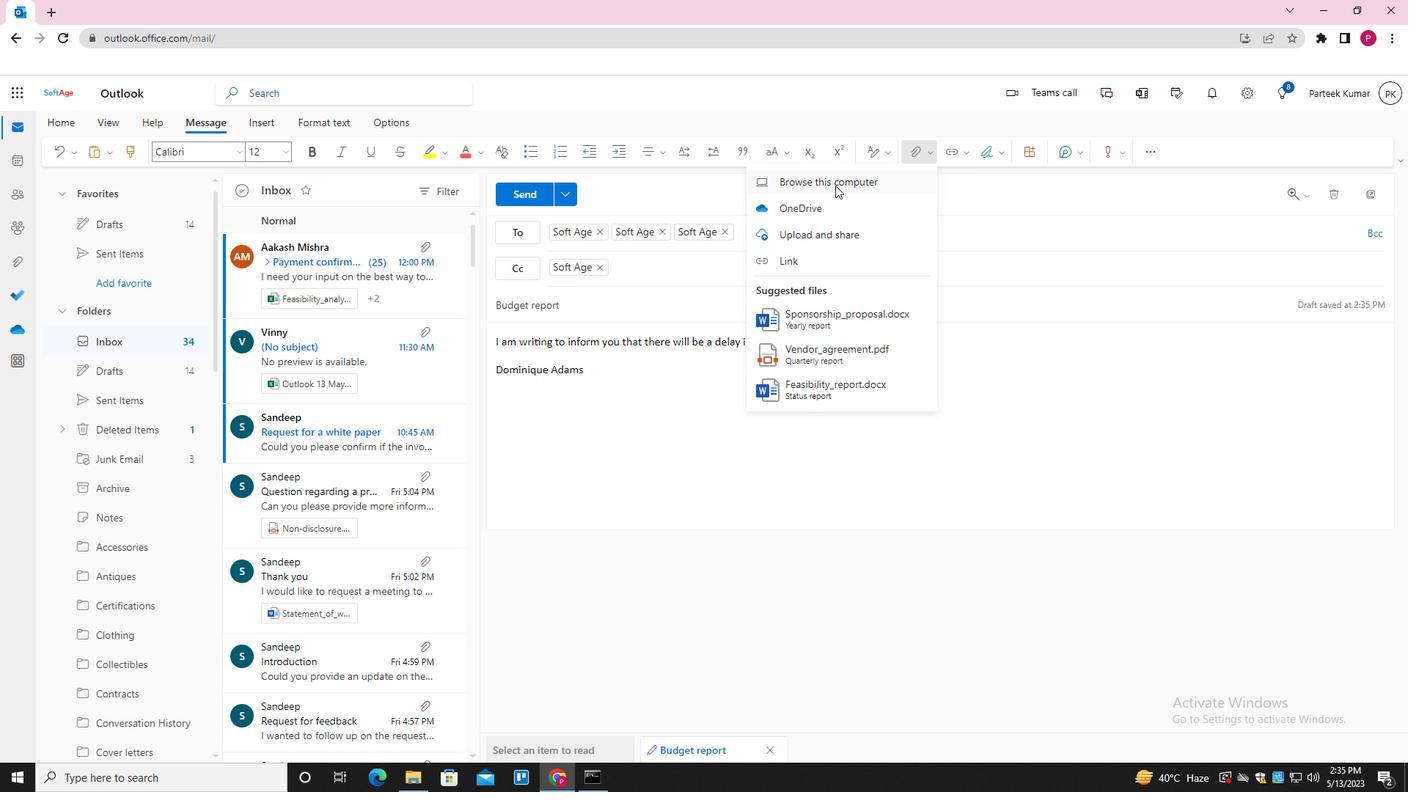 
Action: Mouse moved to (299, 119)
Screenshot: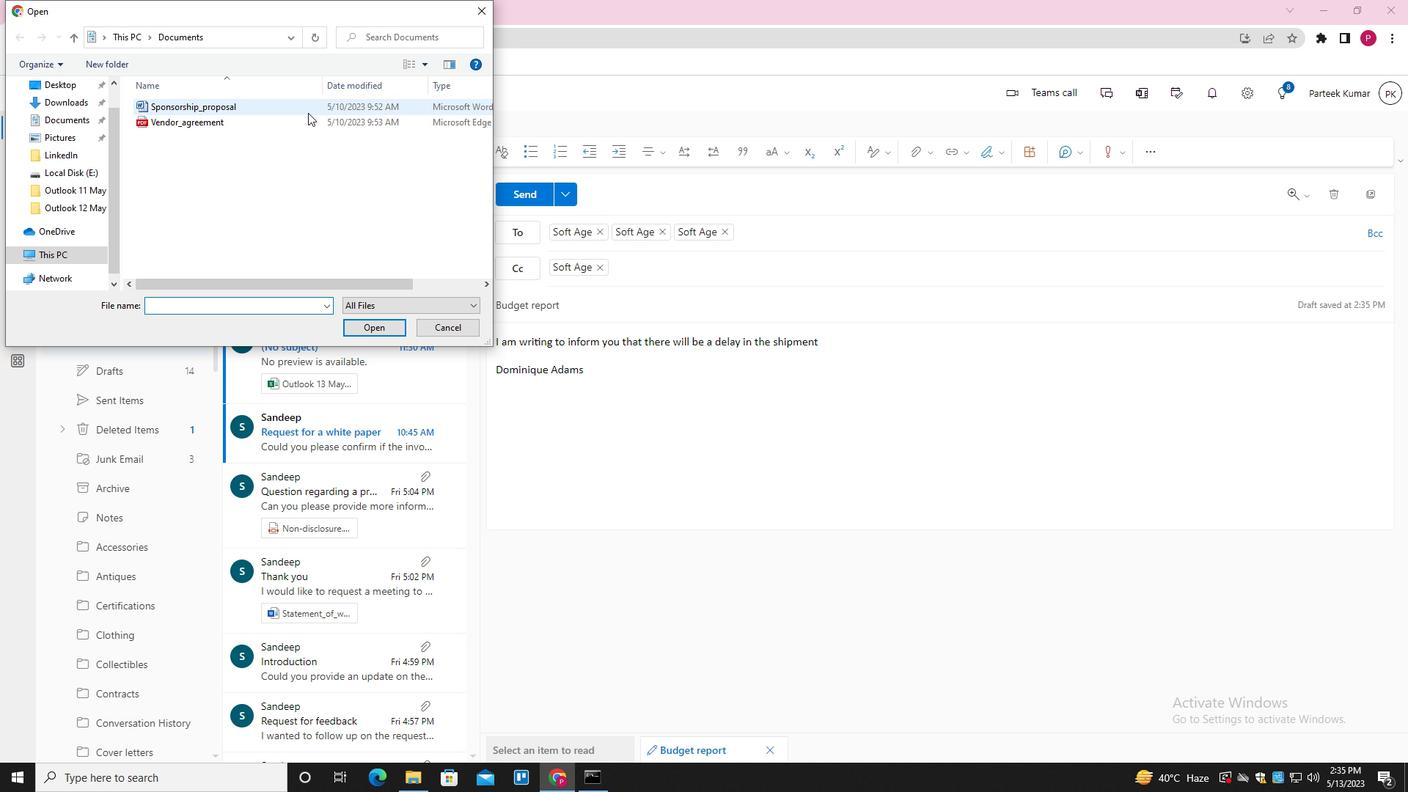 
Action: Mouse pressed left at (299, 119)
Screenshot: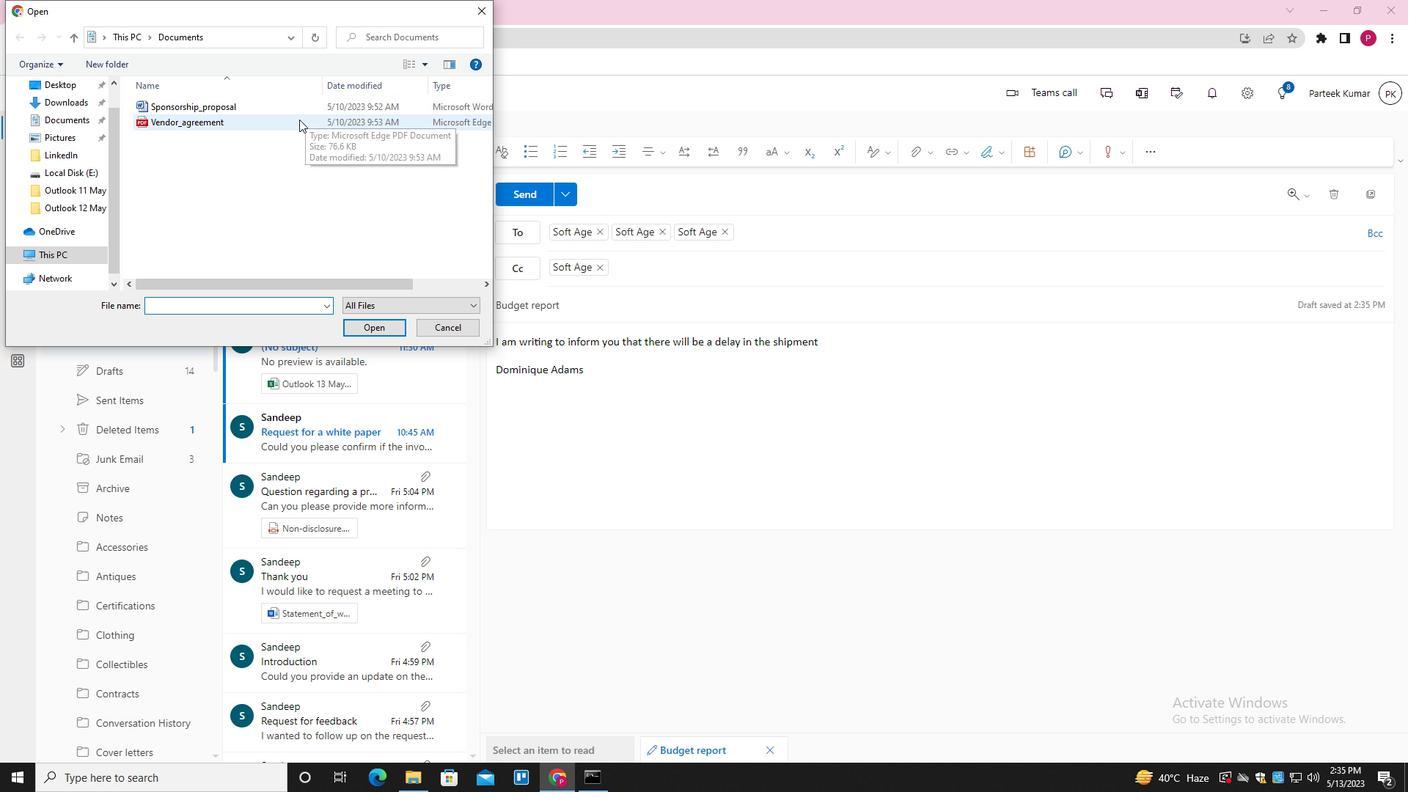 
Action: Key pressed <Key.f2><Key.shift_r>PRODUCT<Key.shift_r>_CATALOG<Key.enter>
Screenshot: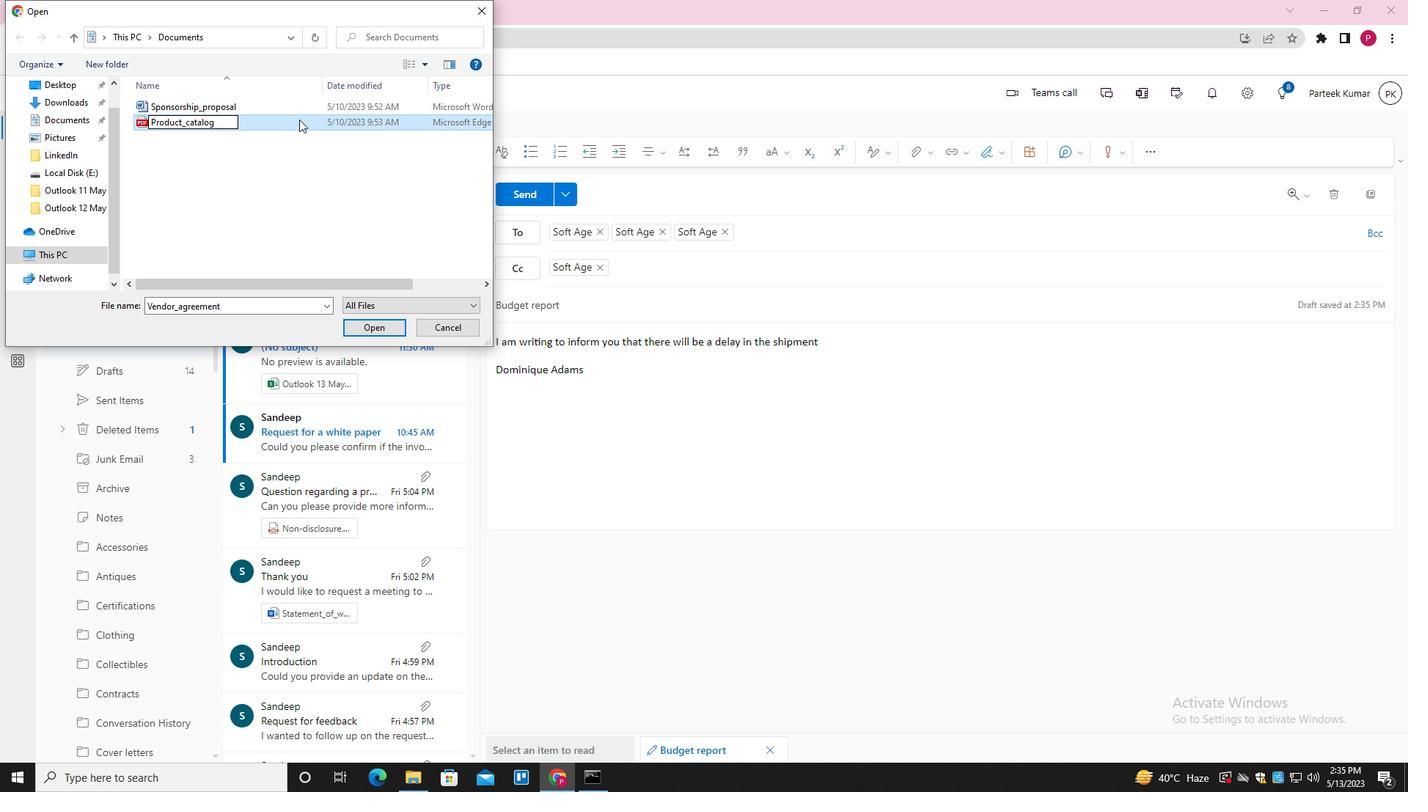 
Action: Mouse pressed left at (299, 119)
Screenshot: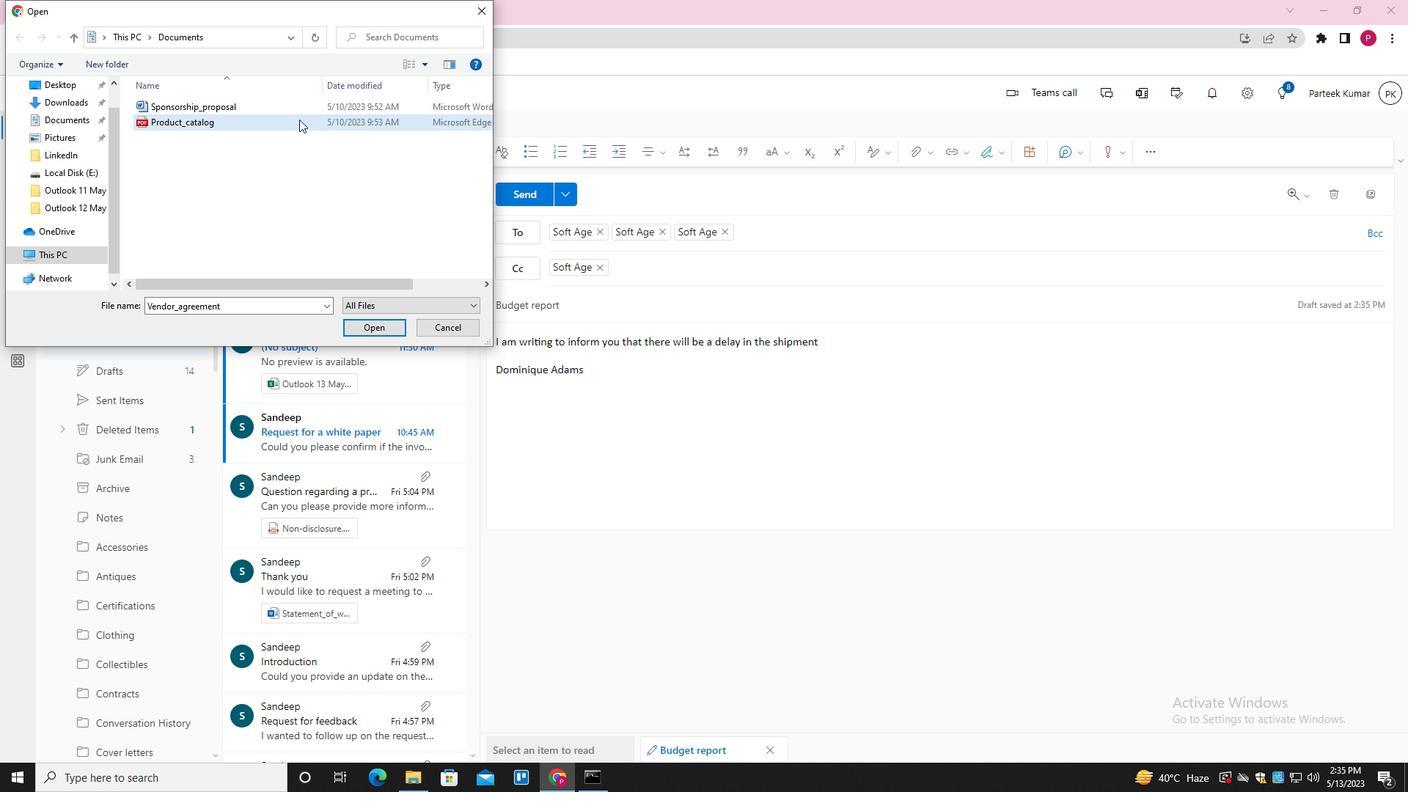 
Action: Mouse moved to (374, 330)
Screenshot: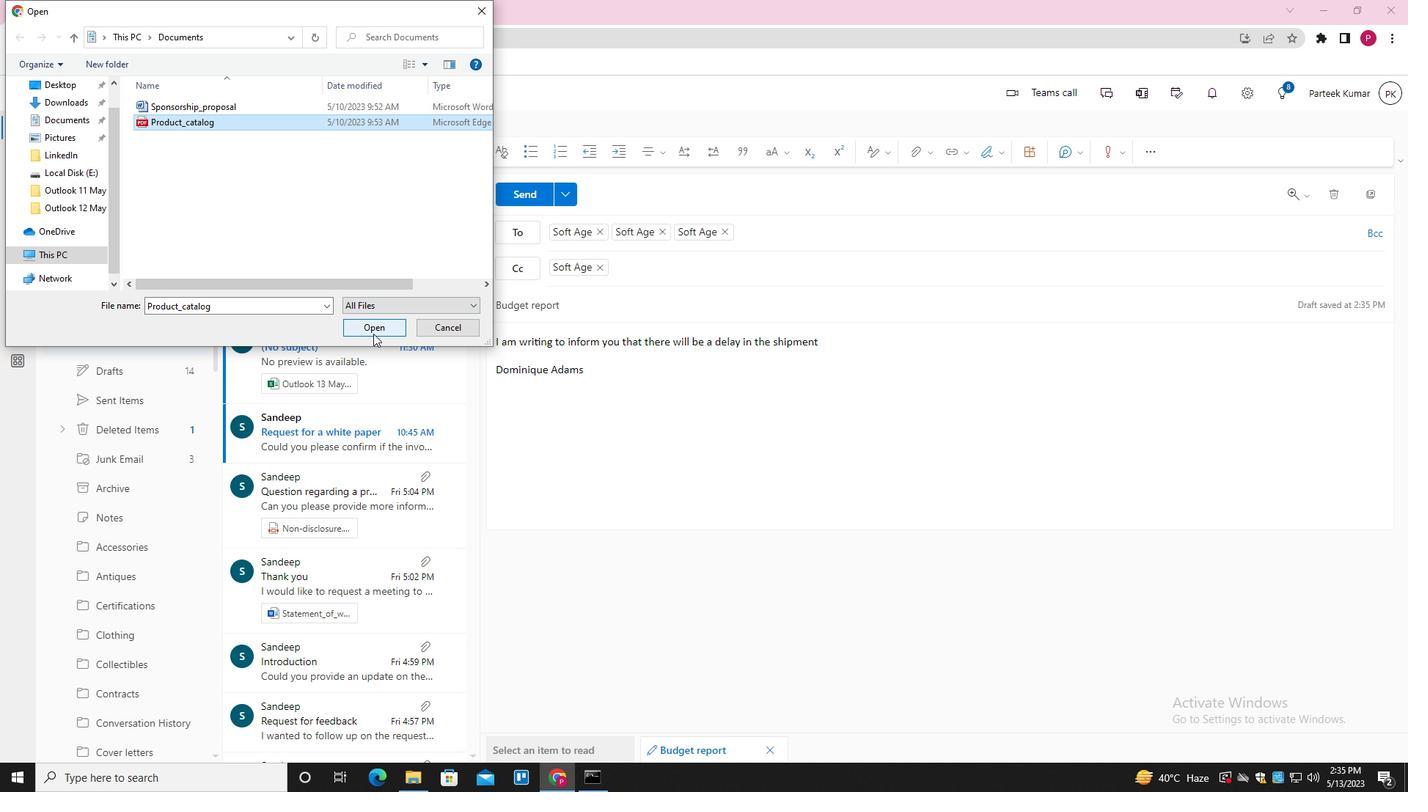 
Action: Mouse pressed left at (374, 330)
Screenshot: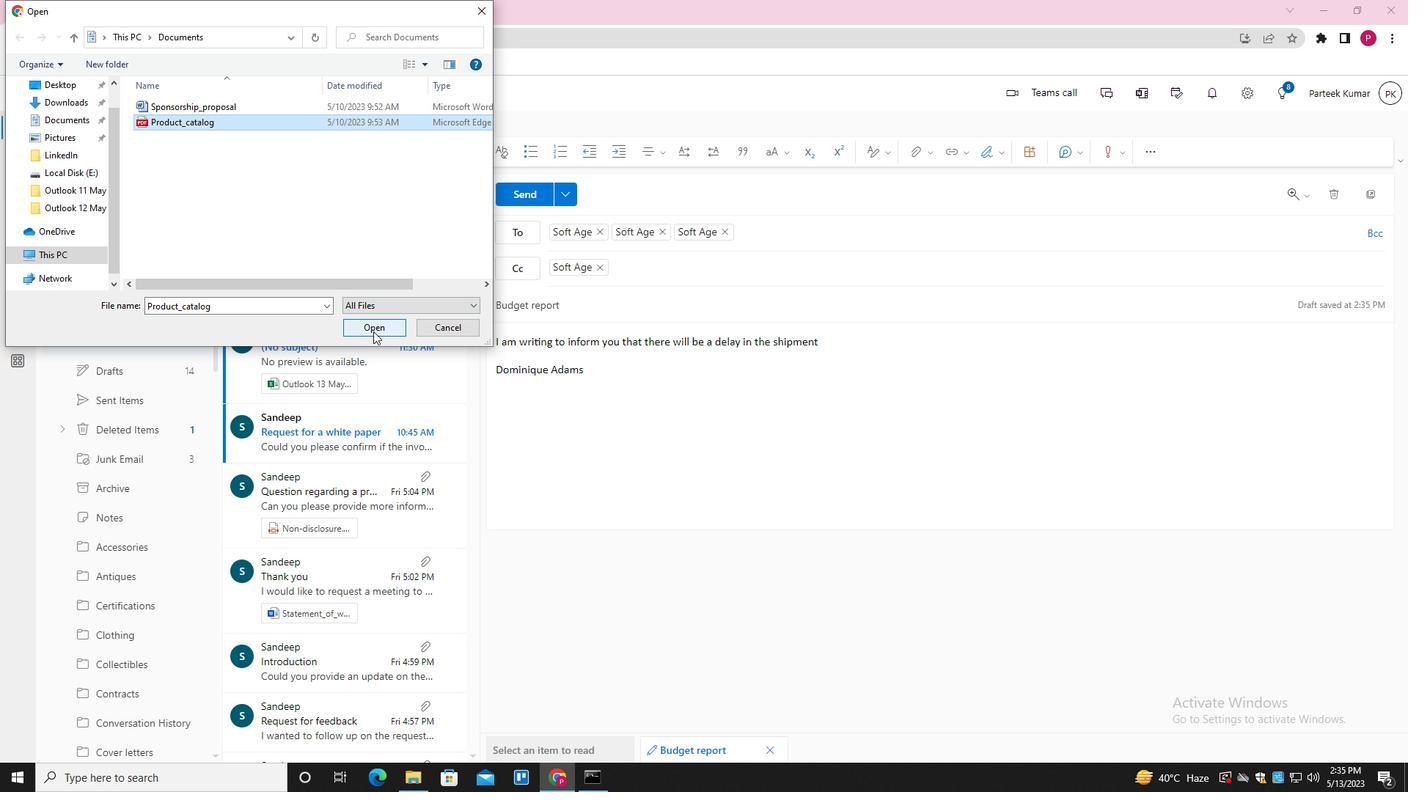 
Action: Mouse moved to (528, 198)
Screenshot: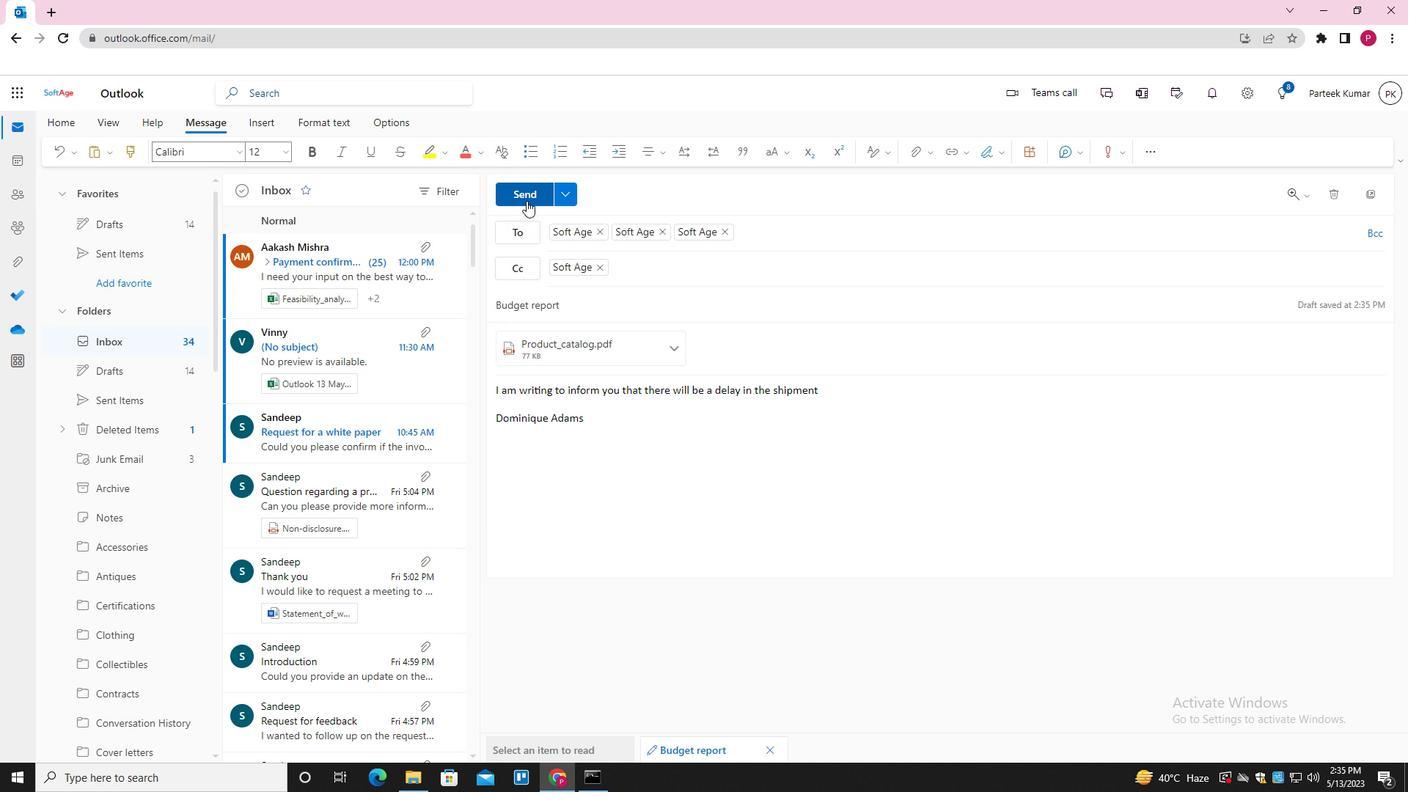 
Action: Mouse pressed left at (528, 198)
Screenshot: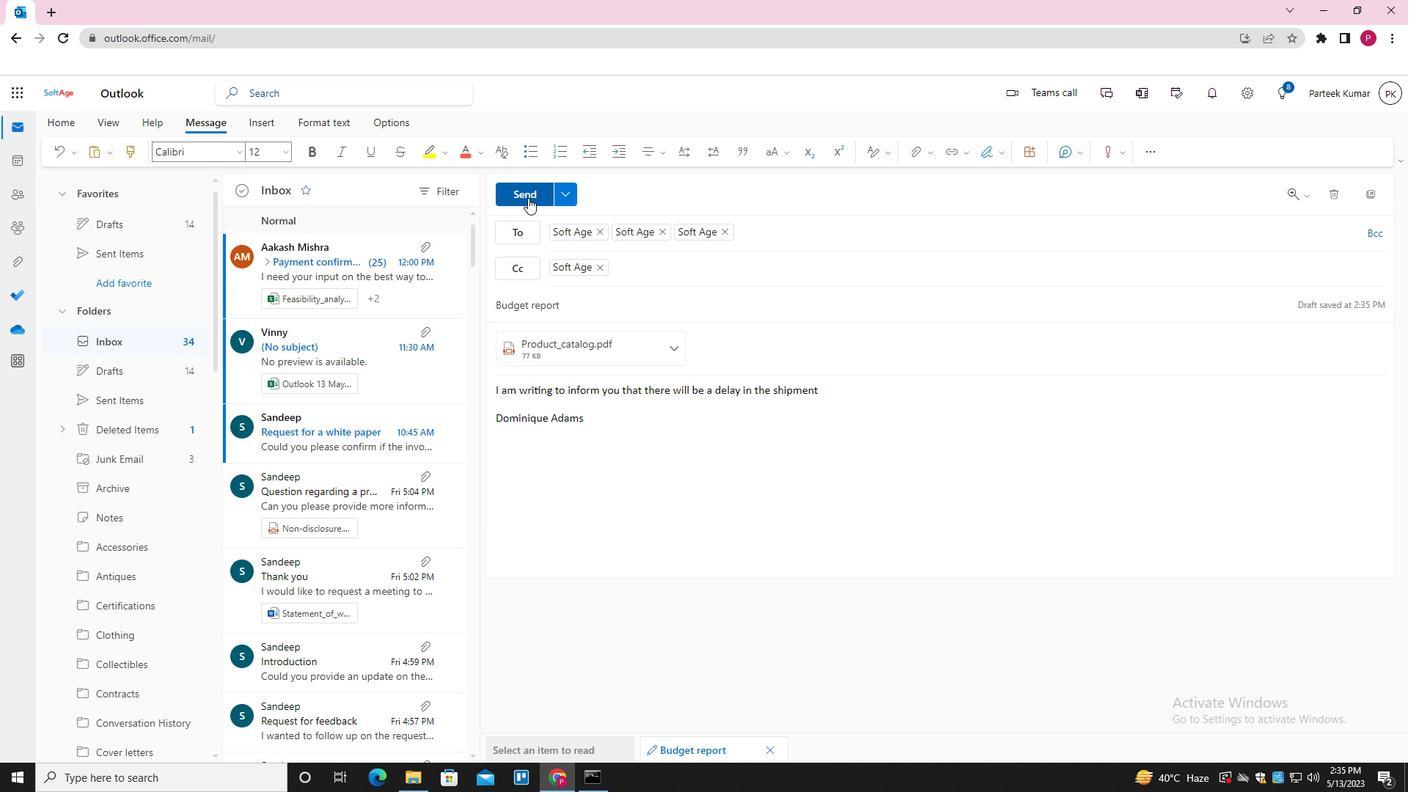 
Action: Mouse moved to (550, 226)
Screenshot: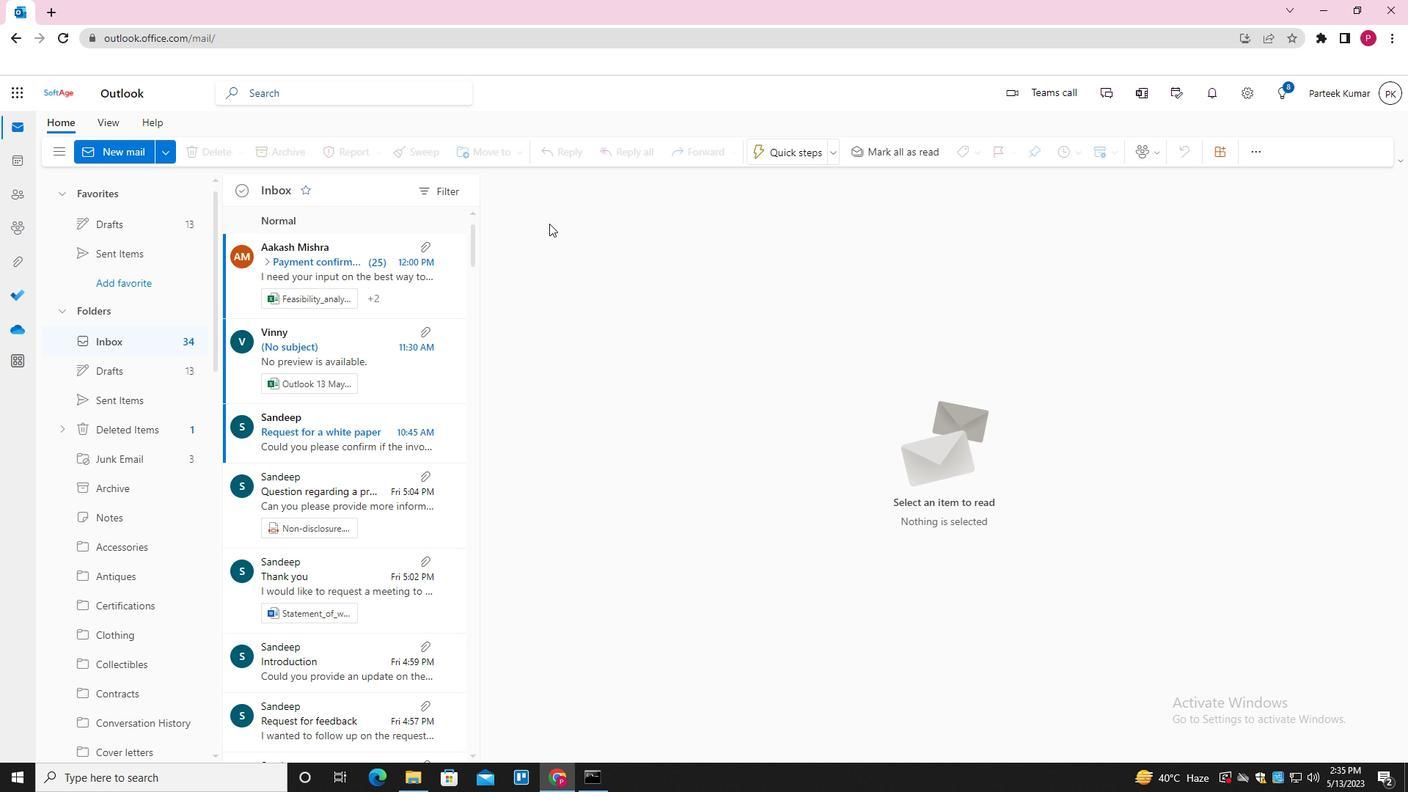 
